Task: Create in the project AgileDeck in Backlog an issue 'Develop a new tool for automated testing of performance and stress testing for voice assistants', assign it to team member softage.2@softage.net and change the status to IN PROGRESS. Create in the project AgileDeck in Backlog an issue 'Upgrade the caching mechanism of a web application to improve response time and reduce server load', assign it to team member softage.3@softage.net and change the status to IN PROGRESS
Action: Mouse moved to (198, 61)
Screenshot: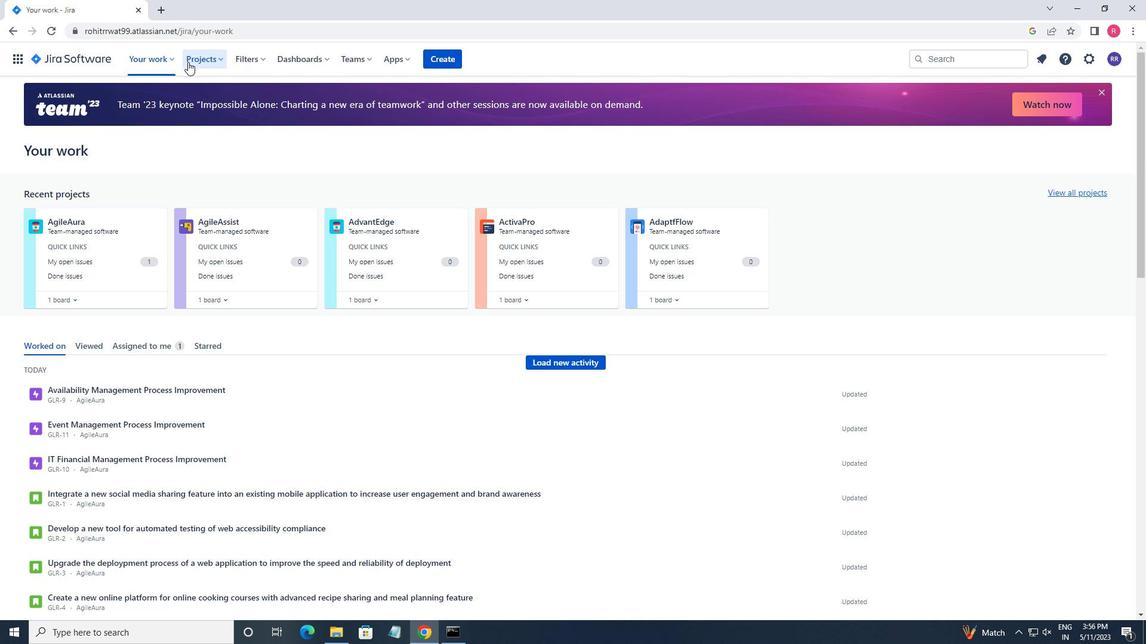 
Action: Mouse pressed left at (198, 61)
Screenshot: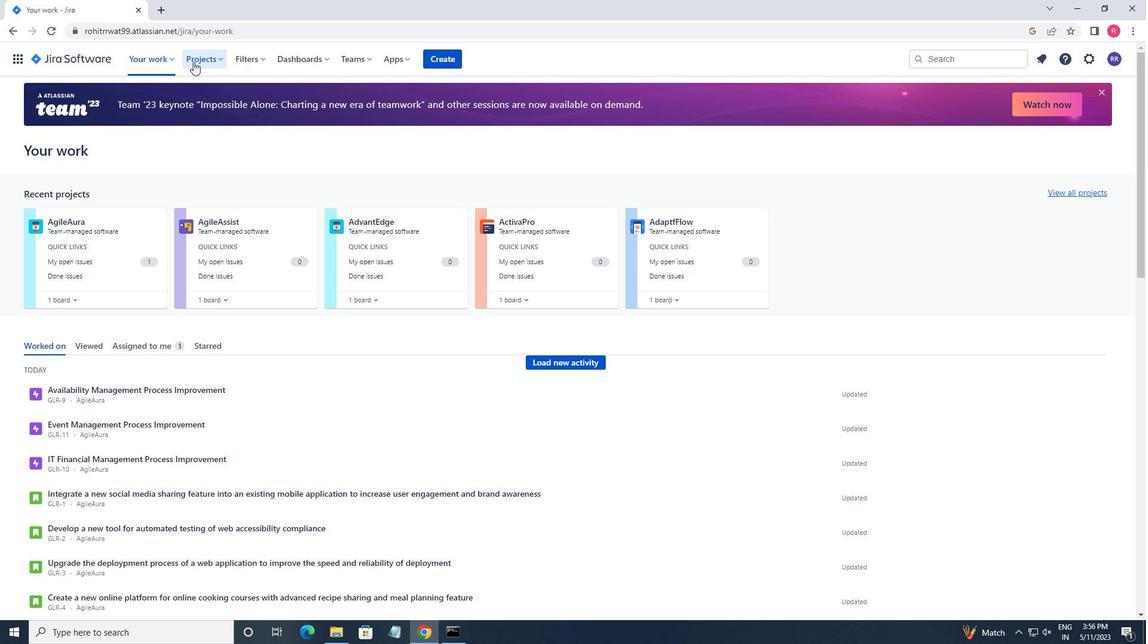 
Action: Mouse moved to (244, 118)
Screenshot: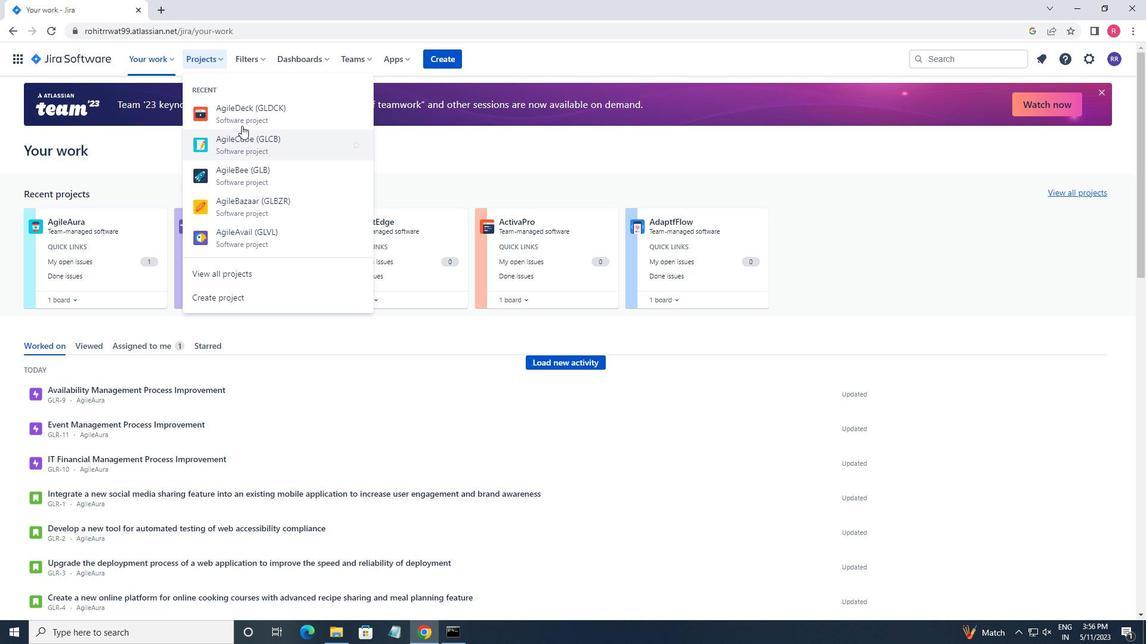 
Action: Mouse pressed left at (244, 118)
Screenshot: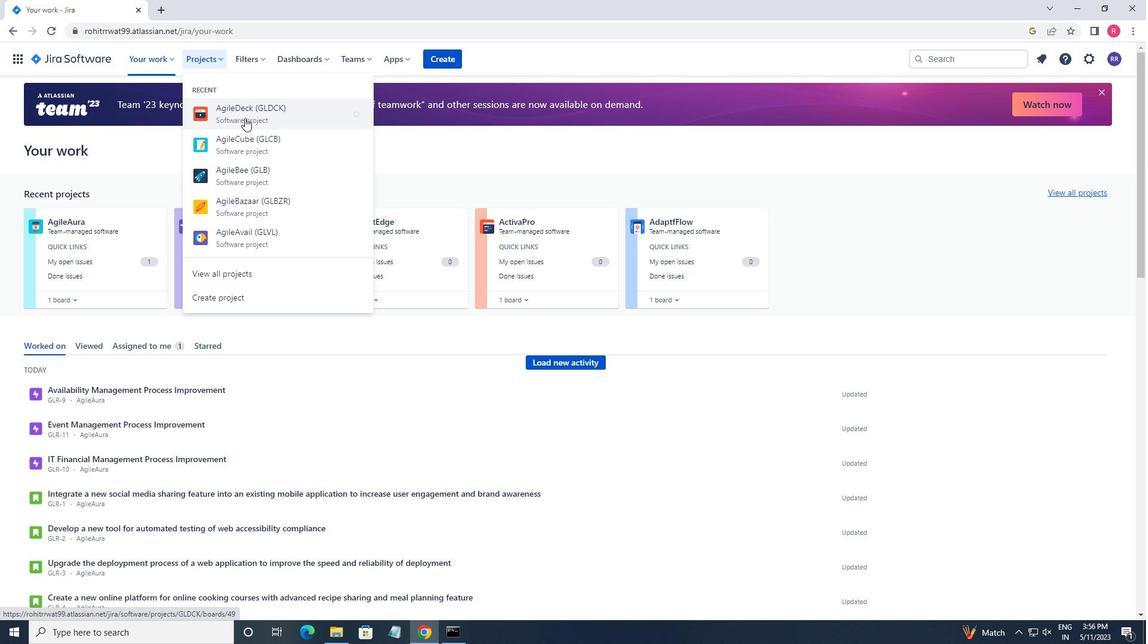 
Action: Mouse moved to (86, 176)
Screenshot: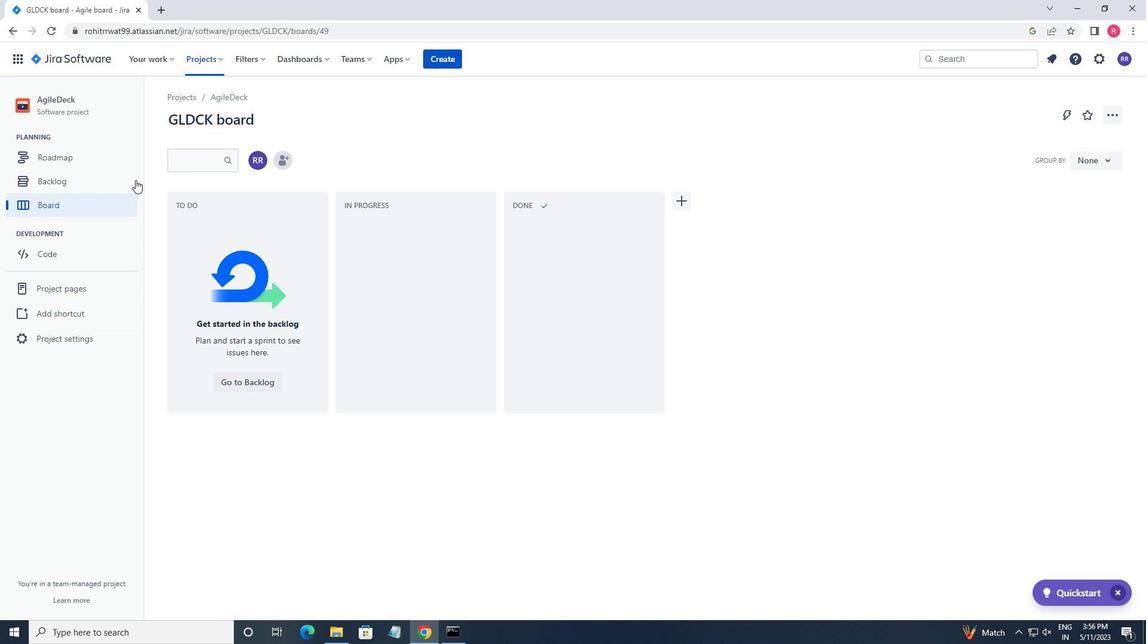 
Action: Mouse pressed left at (86, 176)
Screenshot: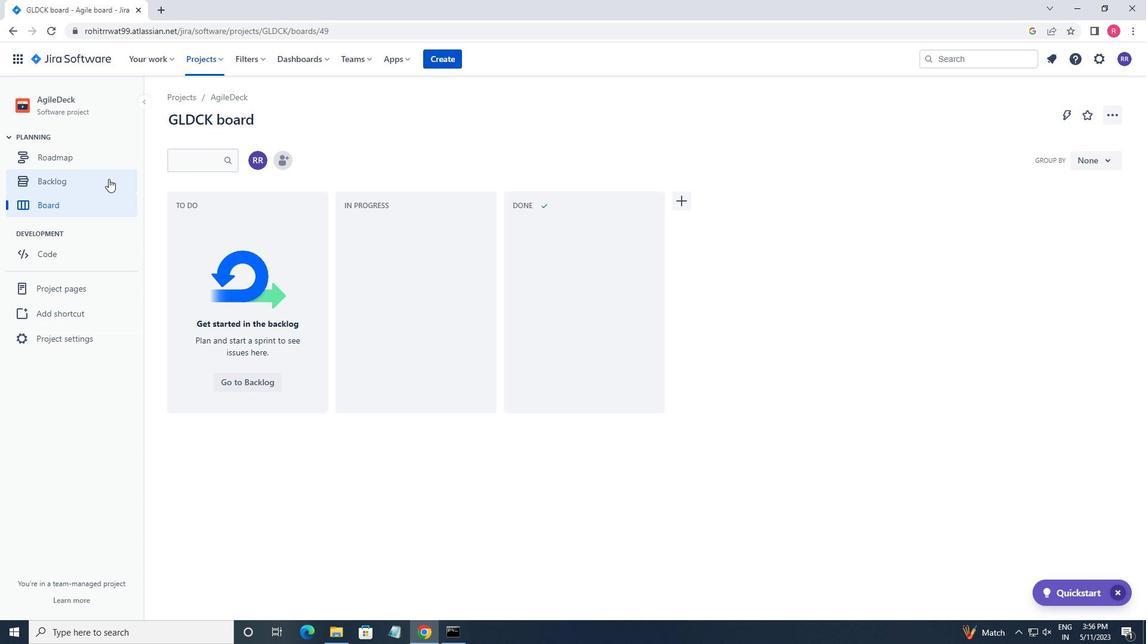 
Action: Mouse moved to (448, 357)
Screenshot: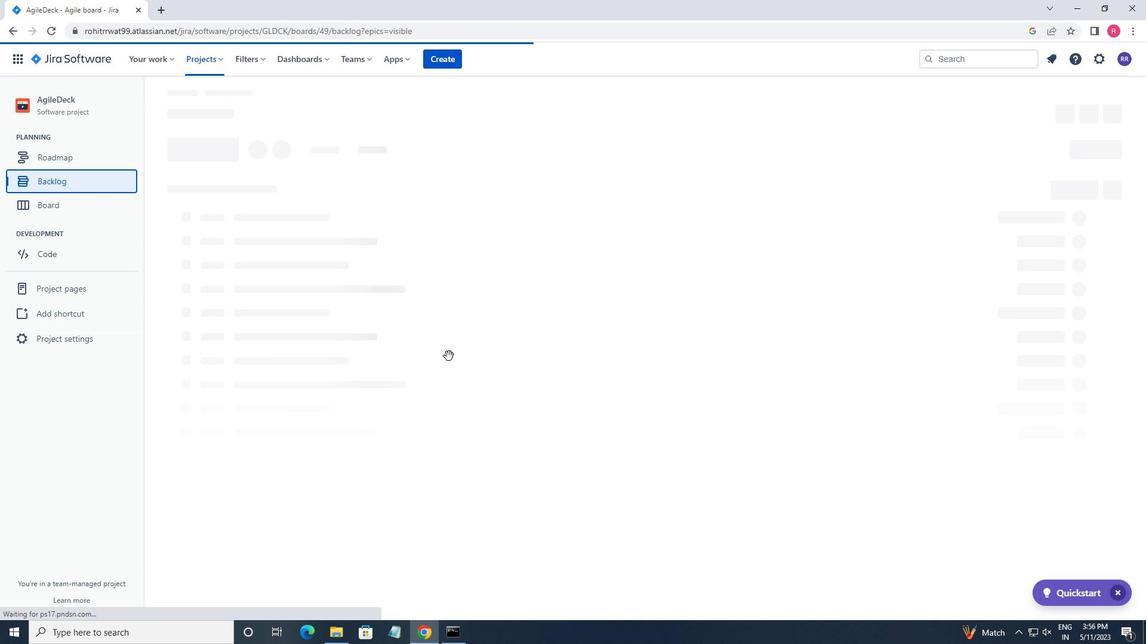 
Action: Mouse scrolled (448, 357) with delta (0, 0)
Screenshot: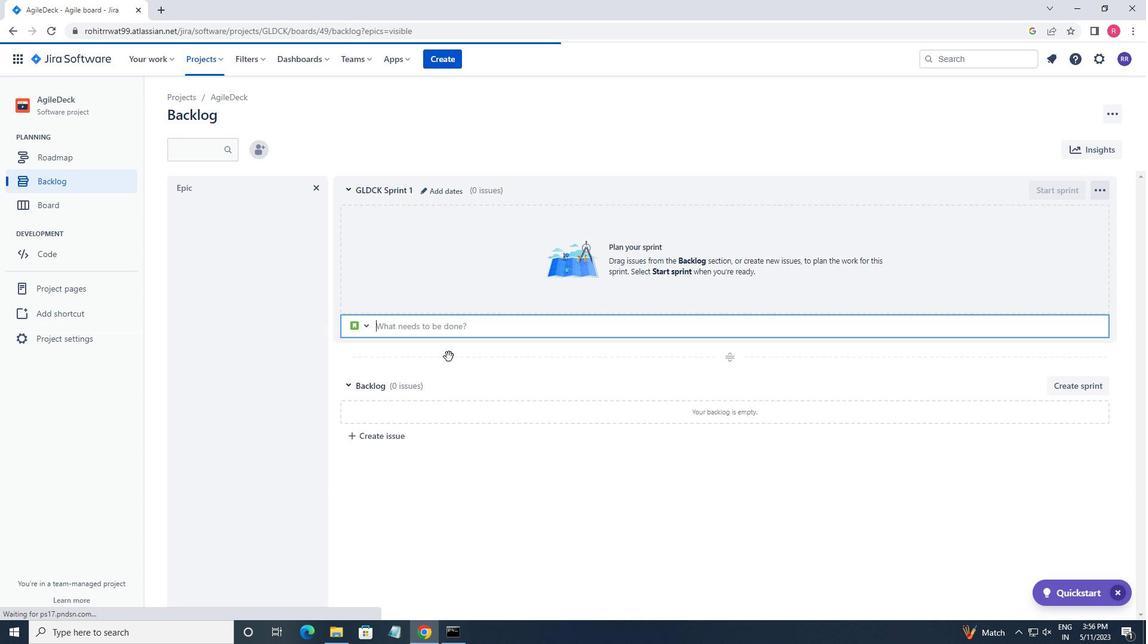 
Action: Mouse scrolled (448, 357) with delta (0, 0)
Screenshot: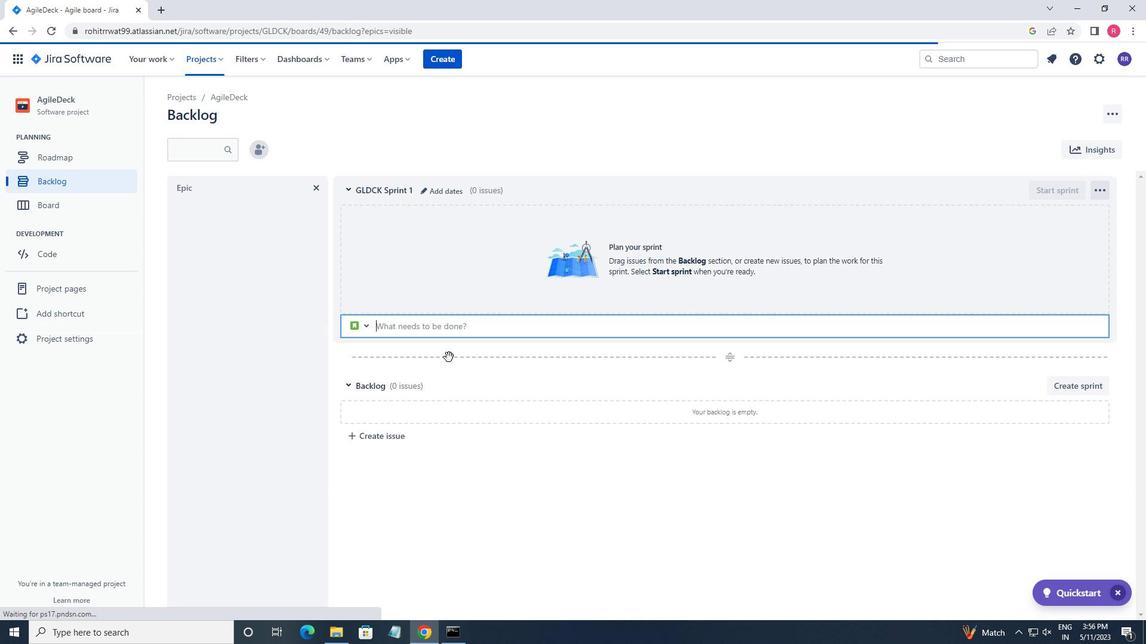 
Action: Mouse scrolled (448, 357) with delta (0, 0)
Screenshot: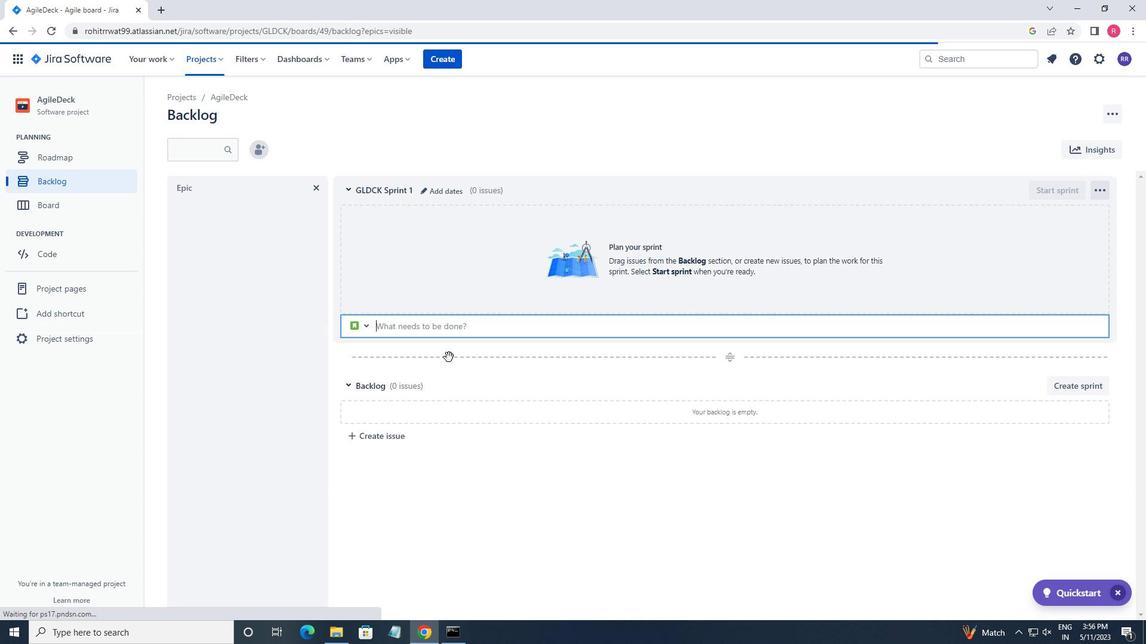 
Action: Mouse scrolled (448, 357) with delta (0, 0)
Screenshot: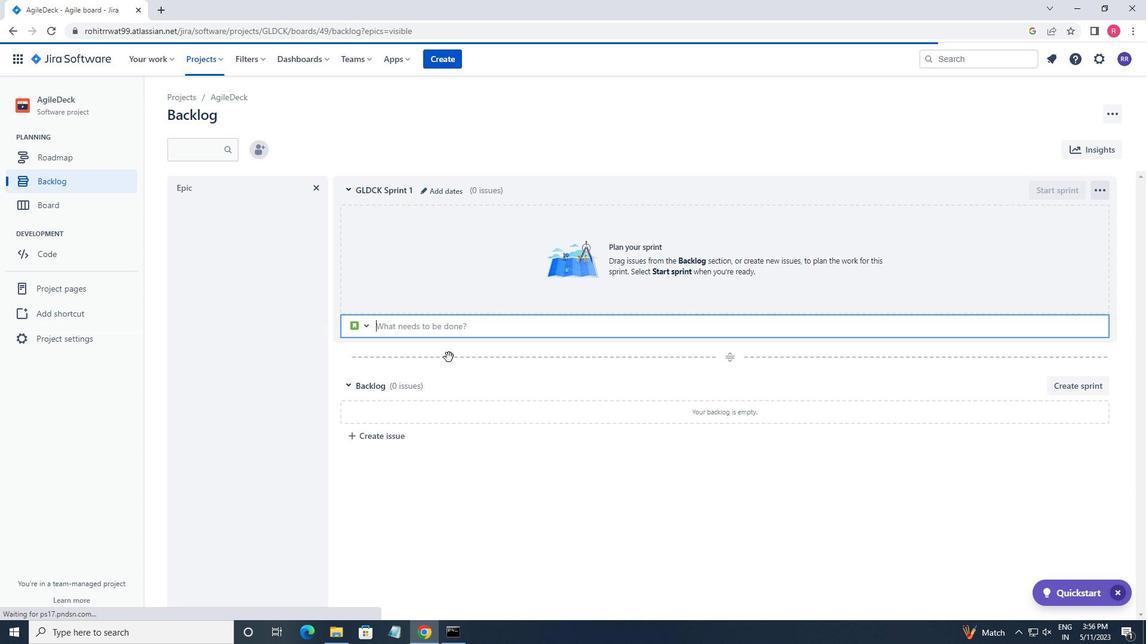 
Action: Mouse scrolled (448, 357) with delta (0, 0)
Screenshot: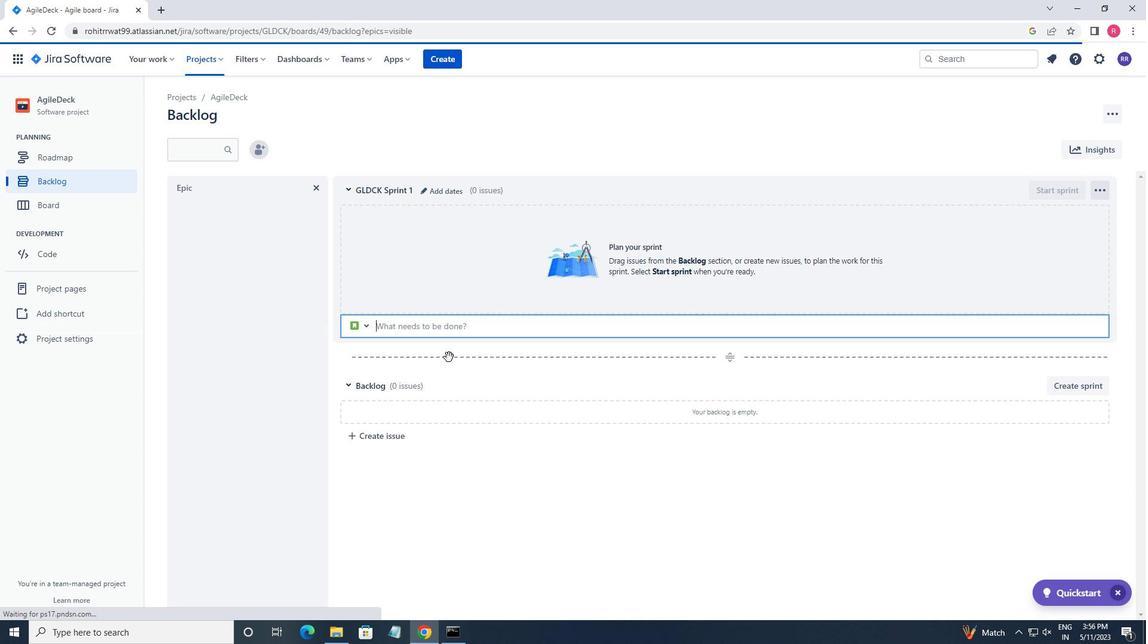 
Action: Mouse scrolled (448, 357) with delta (0, 0)
Screenshot: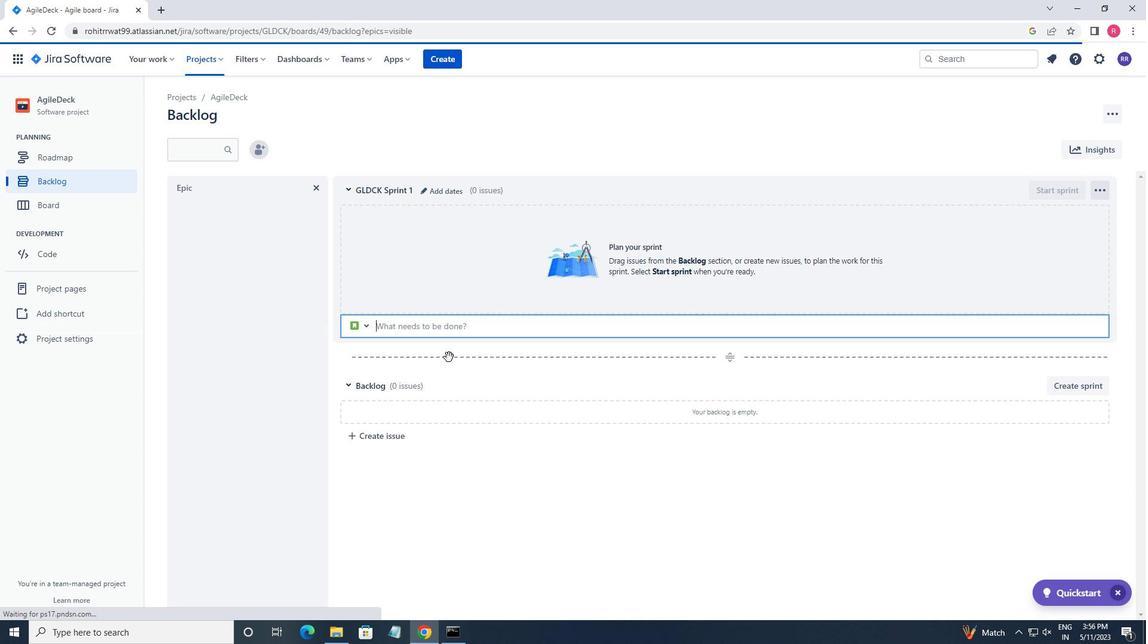 
Action: Mouse moved to (379, 435)
Screenshot: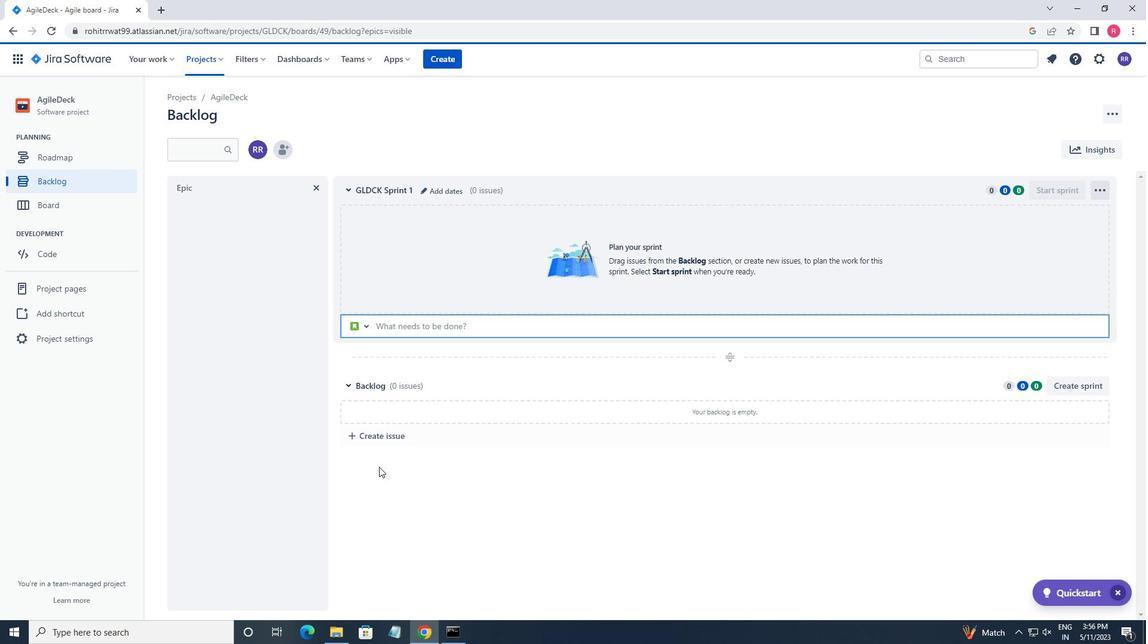 
Action: Mouse pressed left at (379, 435)
Screenshot: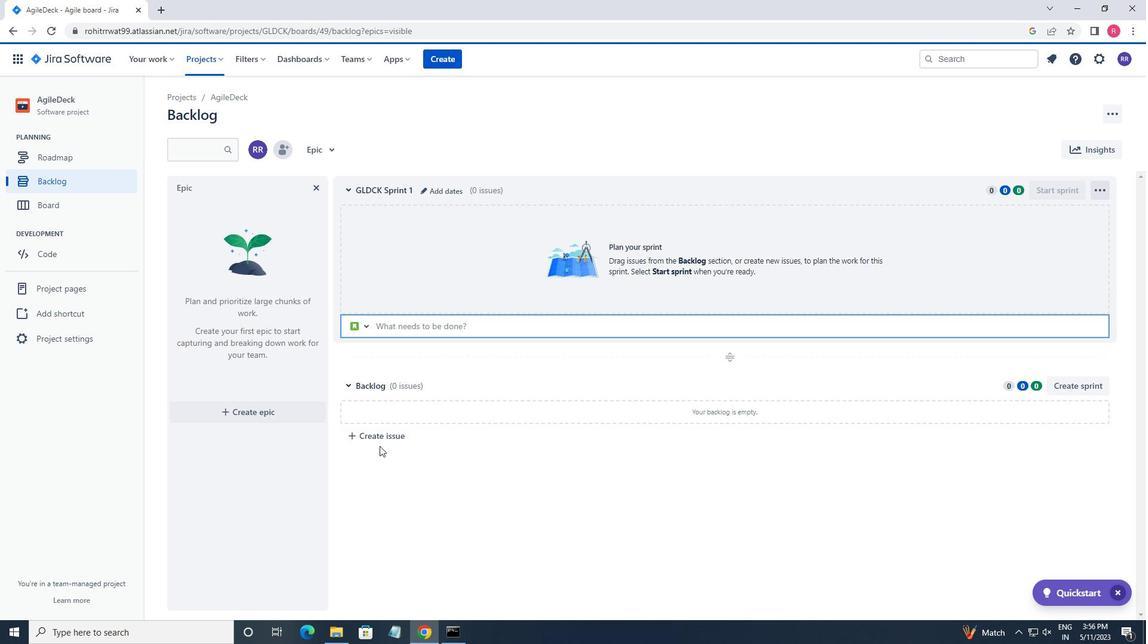 
Action: Key pressed <Key.shift><Key.shift>DEVELOP<Key.space>A<Key.space>NEW<Key.space>TOOL<Key.space>FOR<Key.space>AUTOMATED<Key.space>TESTING<Key.space>P<Key.backspace>OF<Key.space>PERM<Key.backspace>FORMANCE<Key.space>AND<Key.space>STRSS<Key.backspace><Key.backspace><Key.backspace>RESS<Key.space>TESTING<Key.space>FOR<Key.space>VOICE<Key.space>ASSISTANTS<Key.enter>
Screenshot: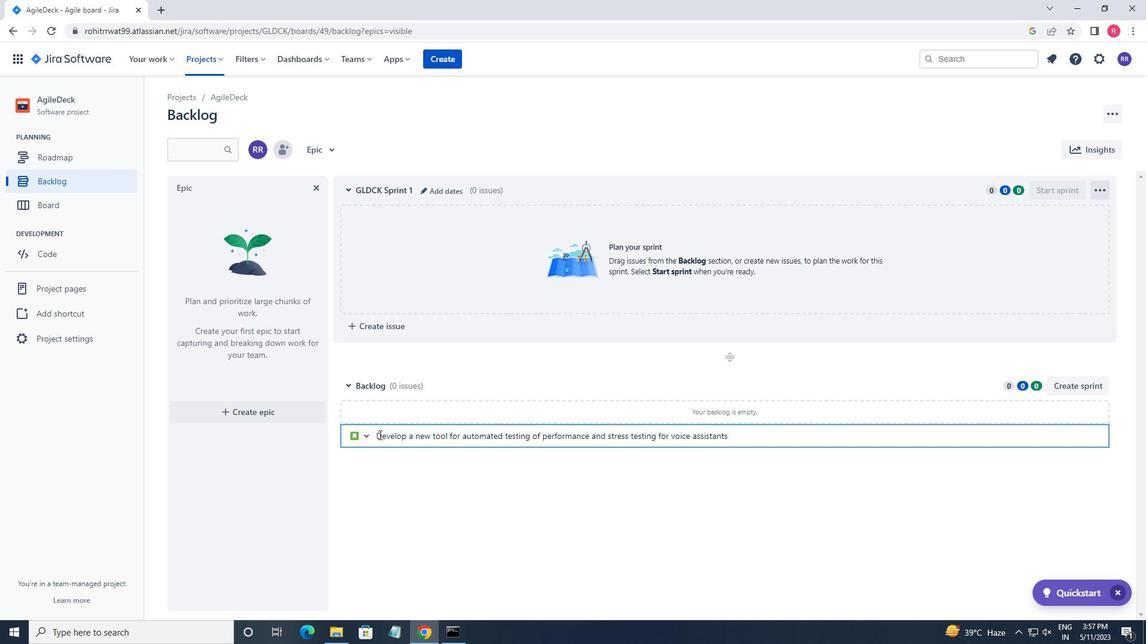 
Action: Mouse moved to (1074, 413)
Screenshot: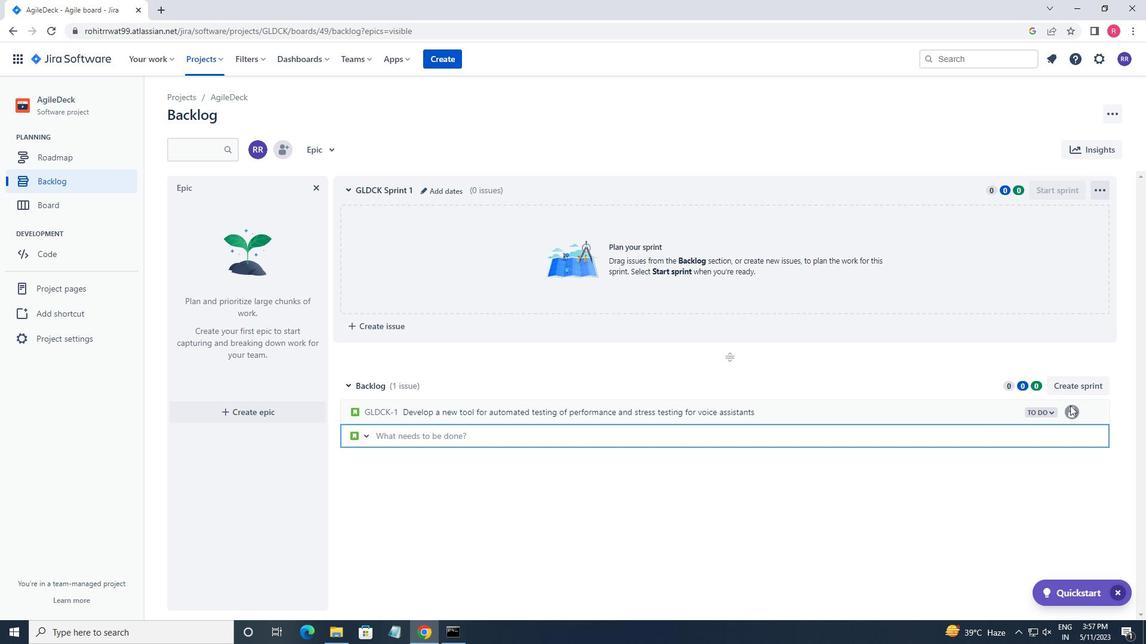 
Action: Mouse pressed left at (1074, 413)
Screenshot: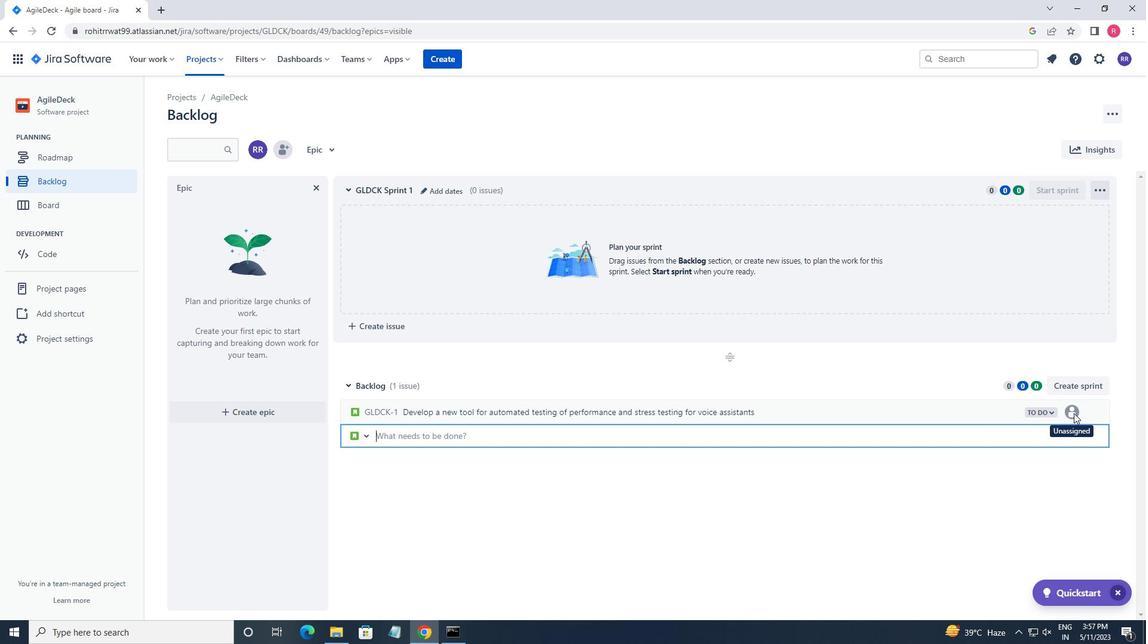 
Action: Mouse pressed left at (1074, 413)
Screenshot: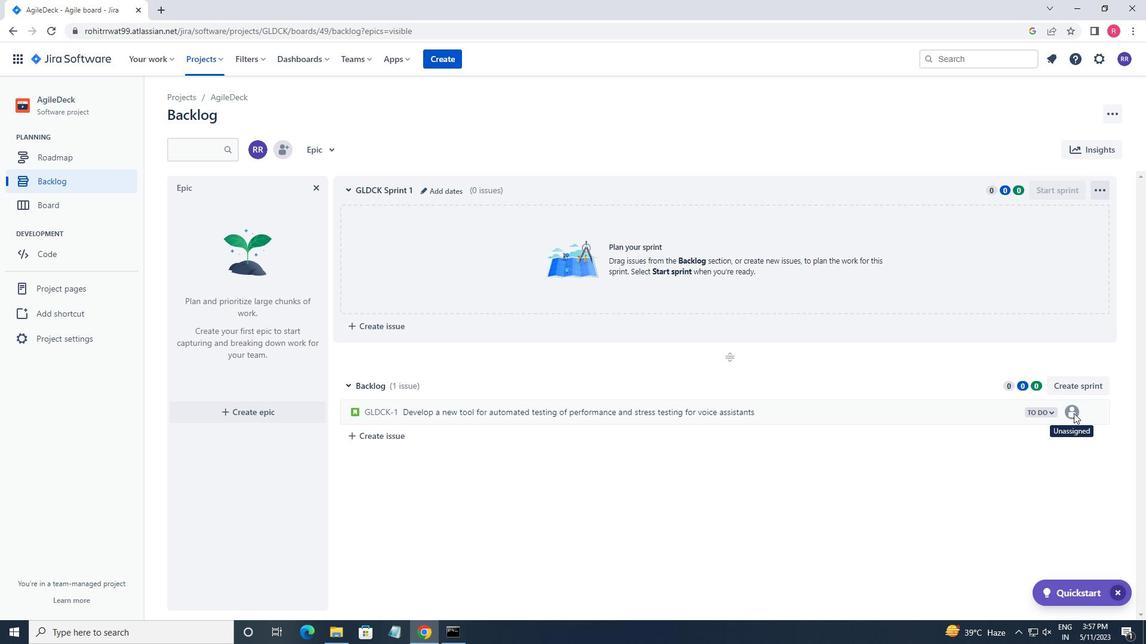
Action: Mouse moved to (1075, 413)
Screenshot: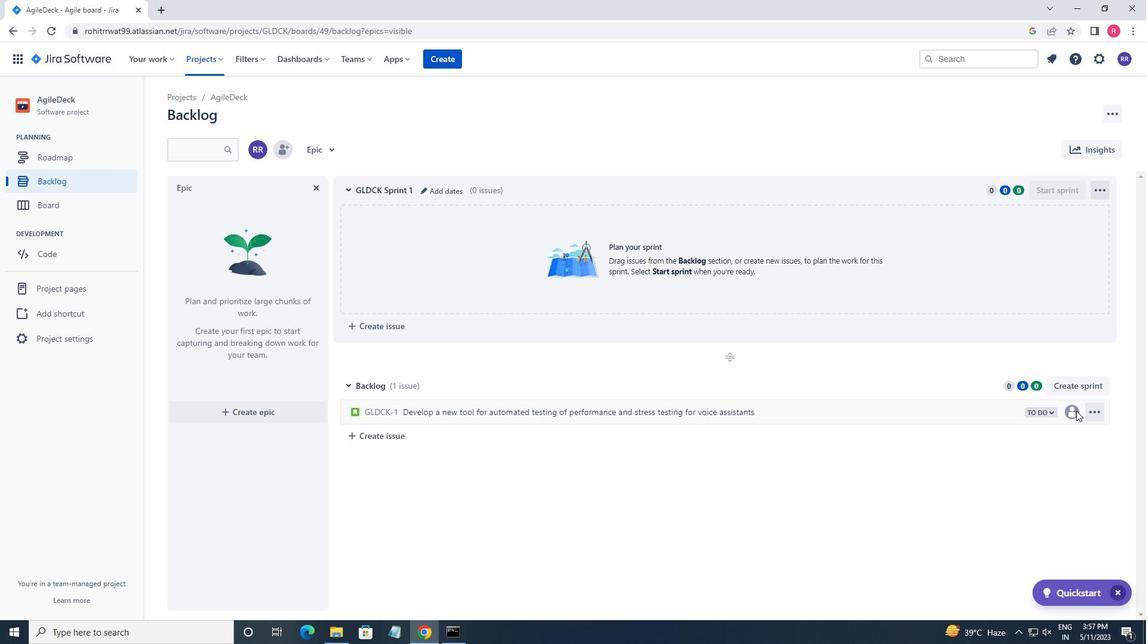 
Action: Mouse pressed left at (1075, 413)
Screenshot: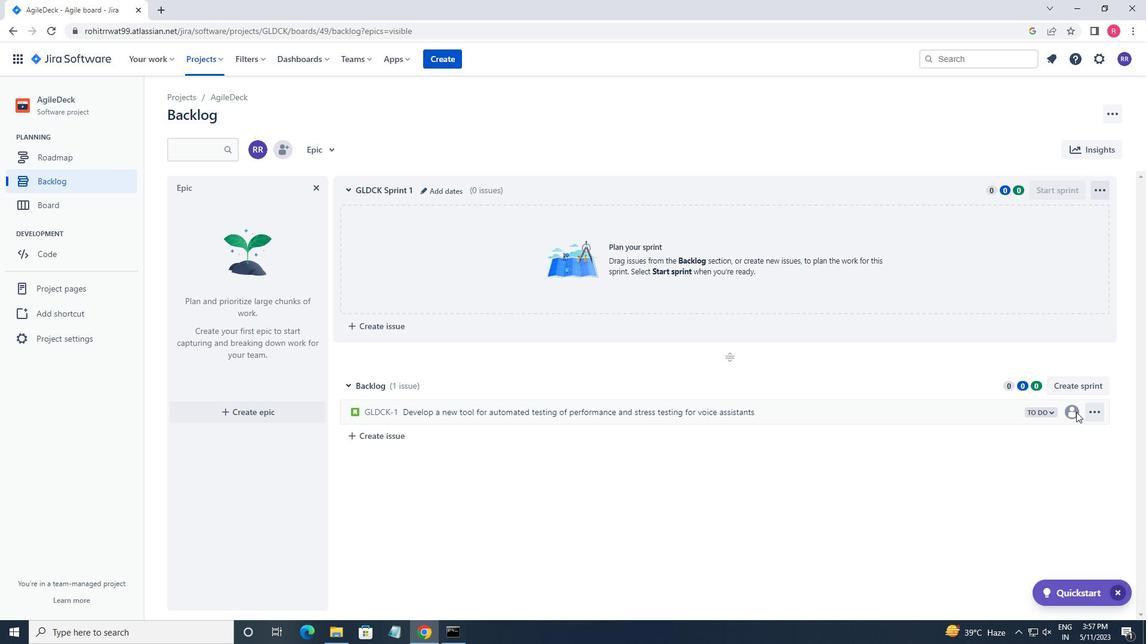 
Action: Mouse pressed left at (1075, 413)
Screenshot: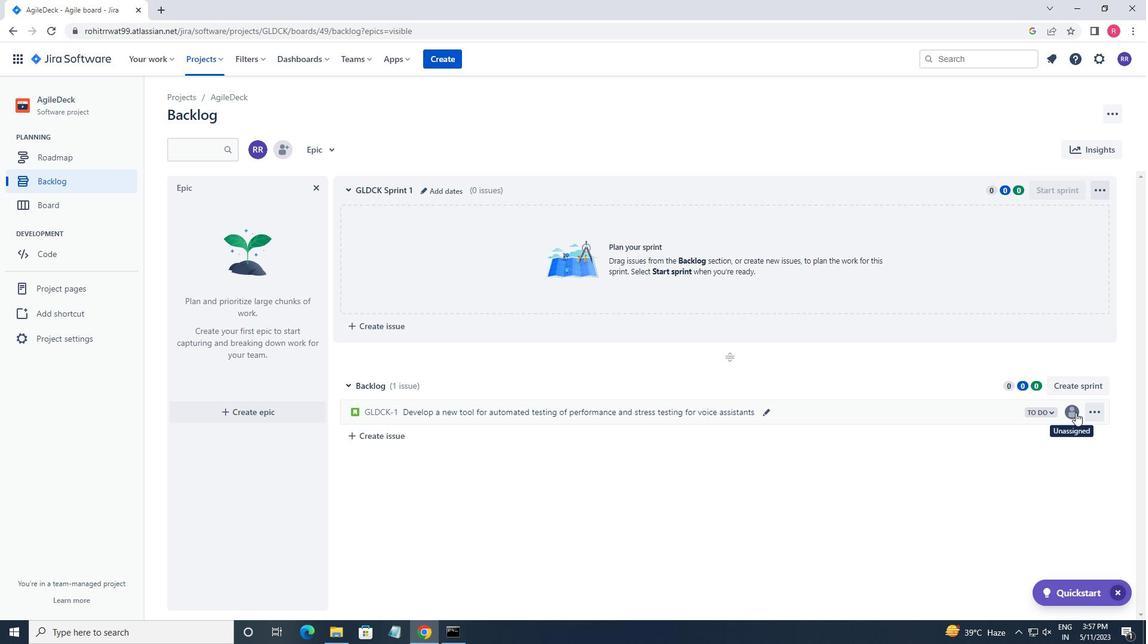 
Action: Mouse moved to (1002, 428)
Screenshot: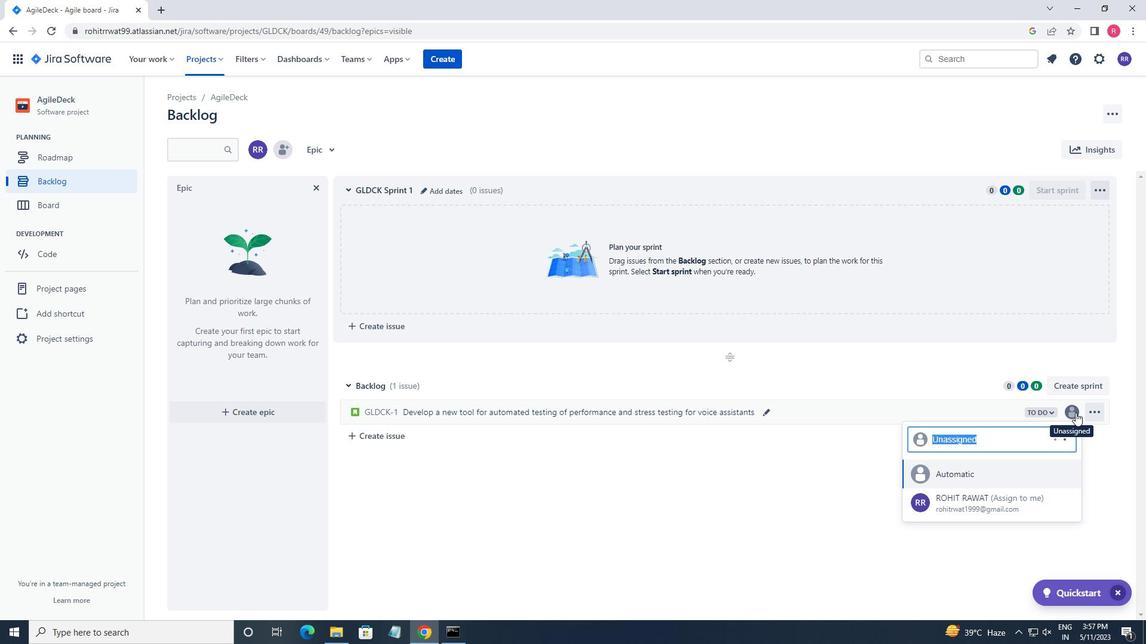 
Action: Key pressed SOFTAGE.2<Key.shift>@SOFTAGE.NET
Screenshot: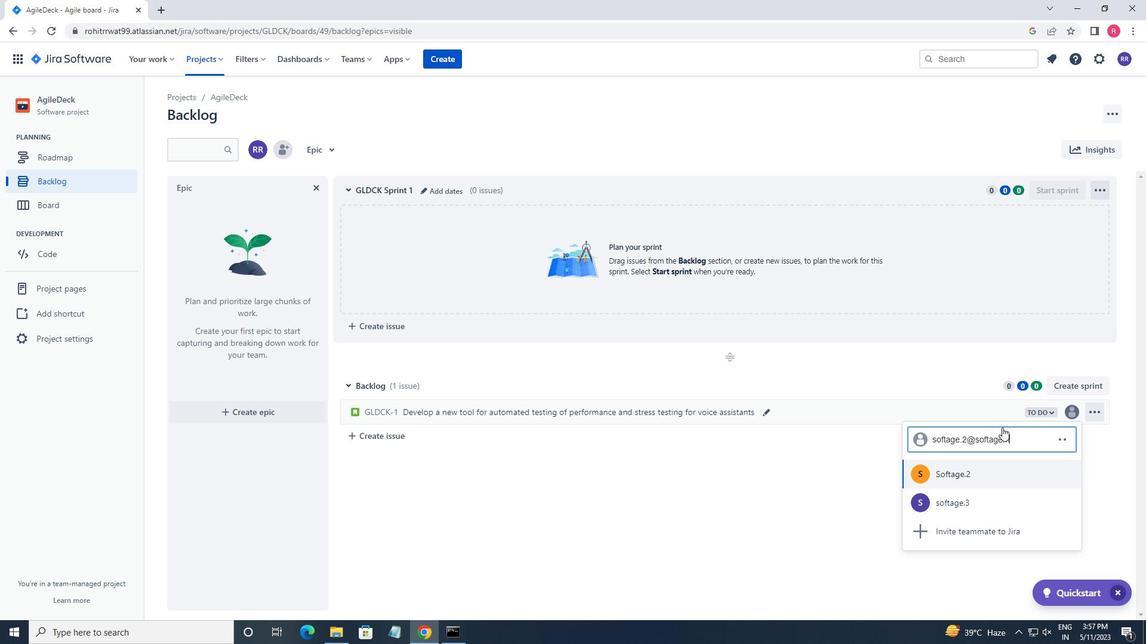 
Action: Mouse moved to (985, 472)
Screenshot: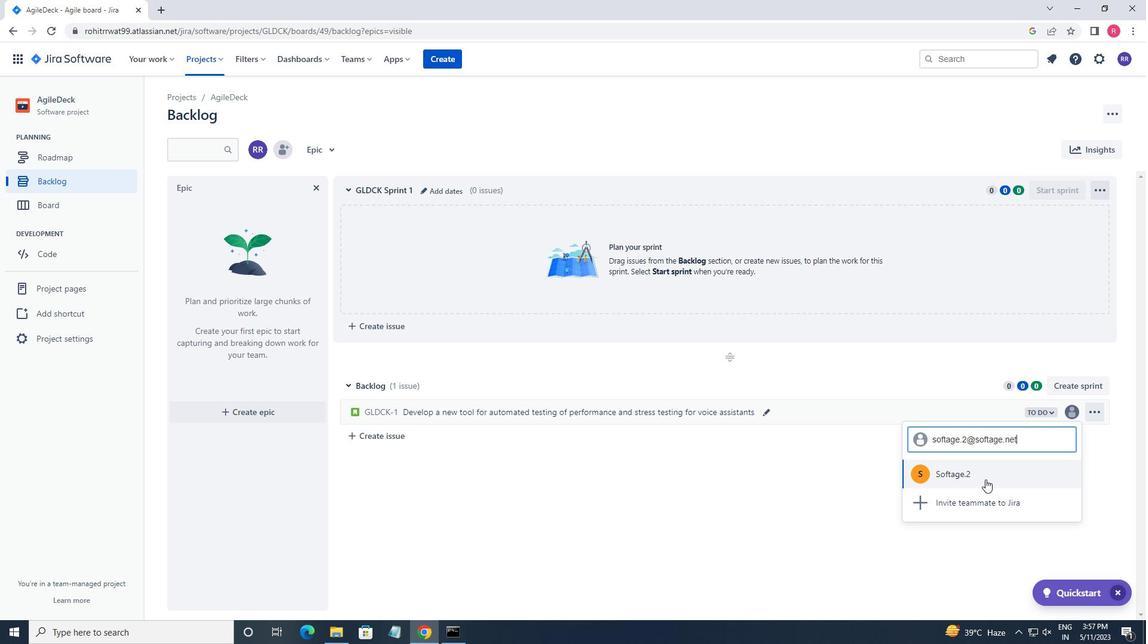 
Action: Mouse pressed left at (985, 472)
Screenshot: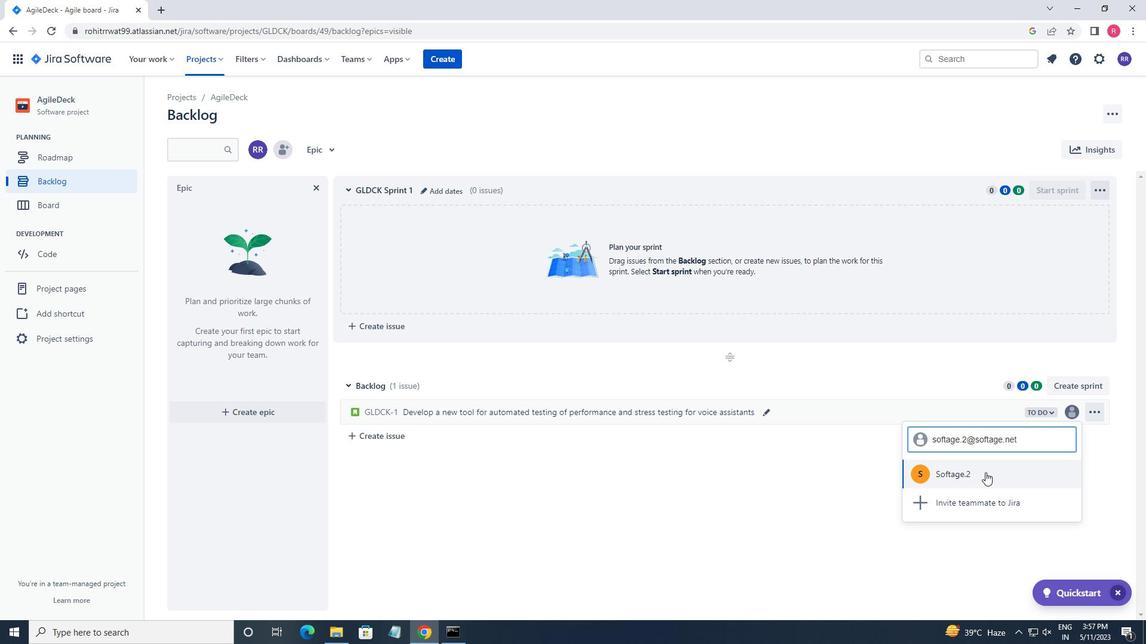 
Action: Mouse moved to (1051, 416)
Screenshot: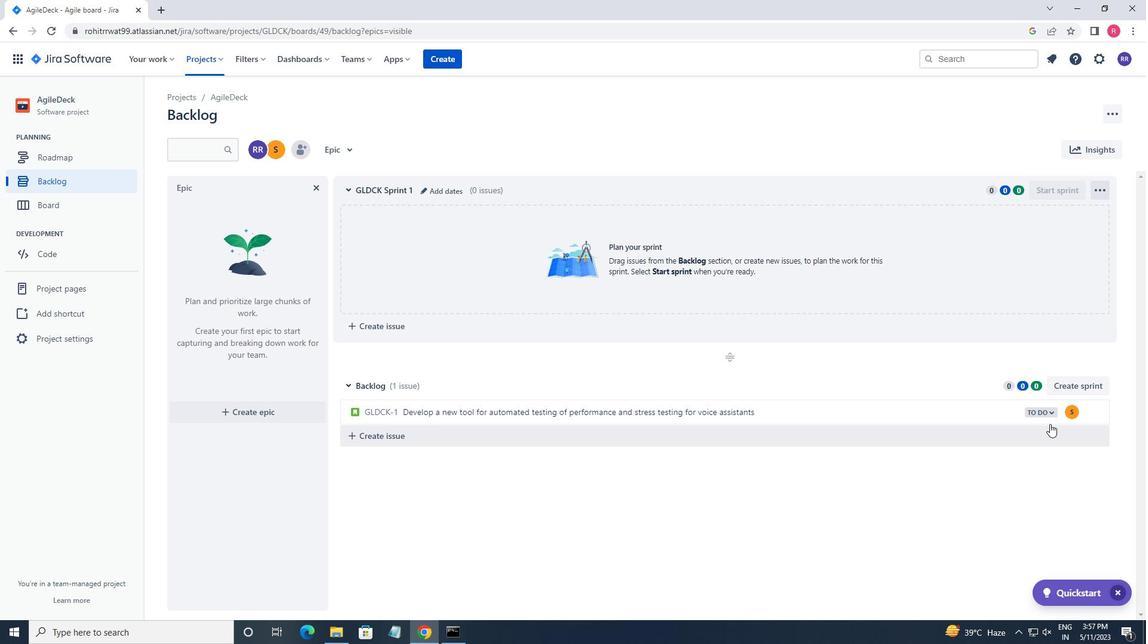 
Action: Mouse pressed left at (1051, 416)
Screenshot: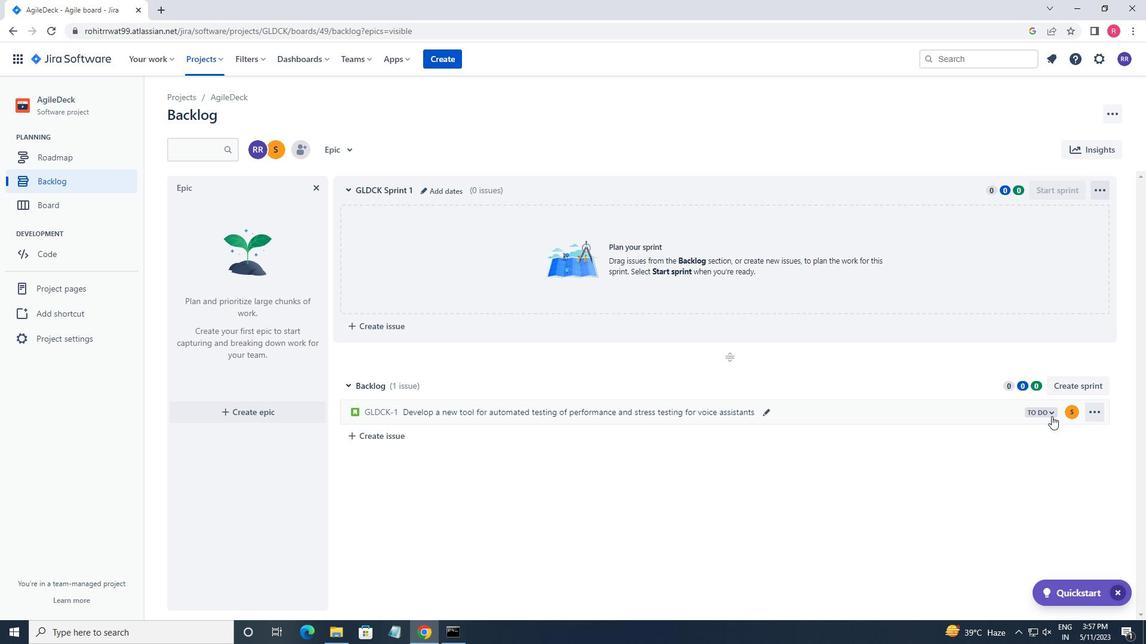 
Action: Mouse moved to (976, 438)
Screenshot: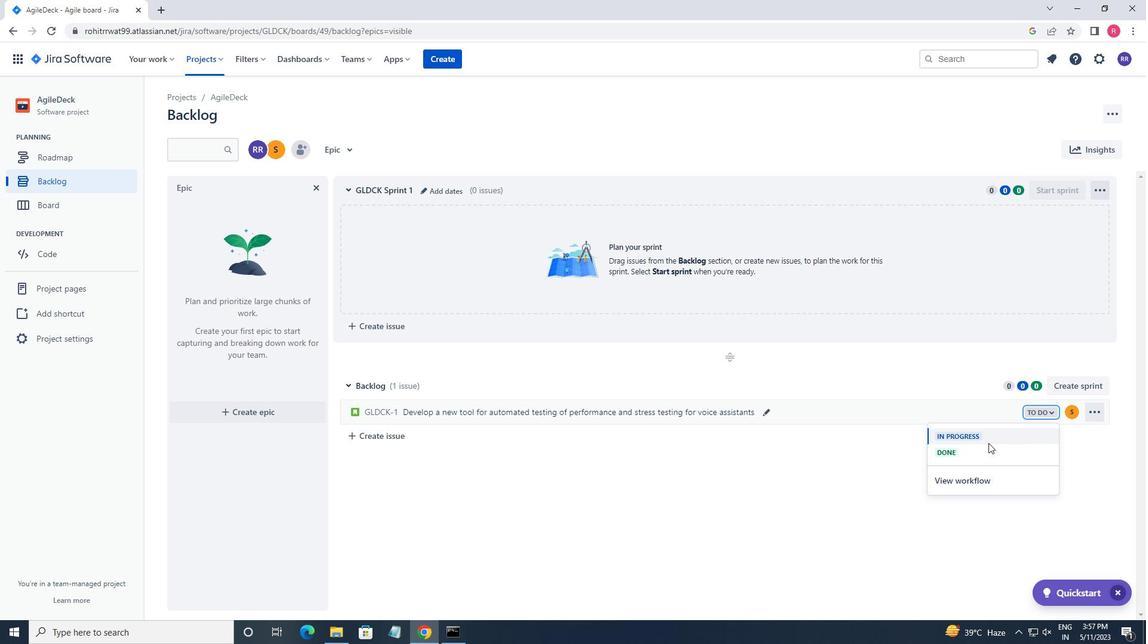 
Action: Mouse pressed left at (976, 438)
Screenshot: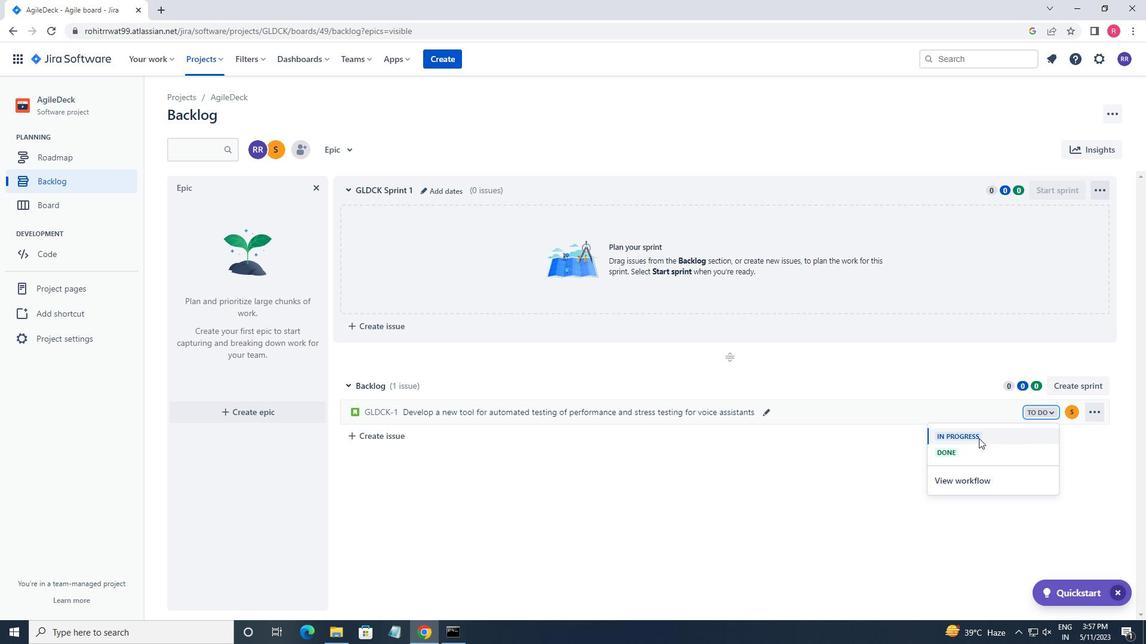 
Action: Mouse moved to (370, 440)
Screenshot: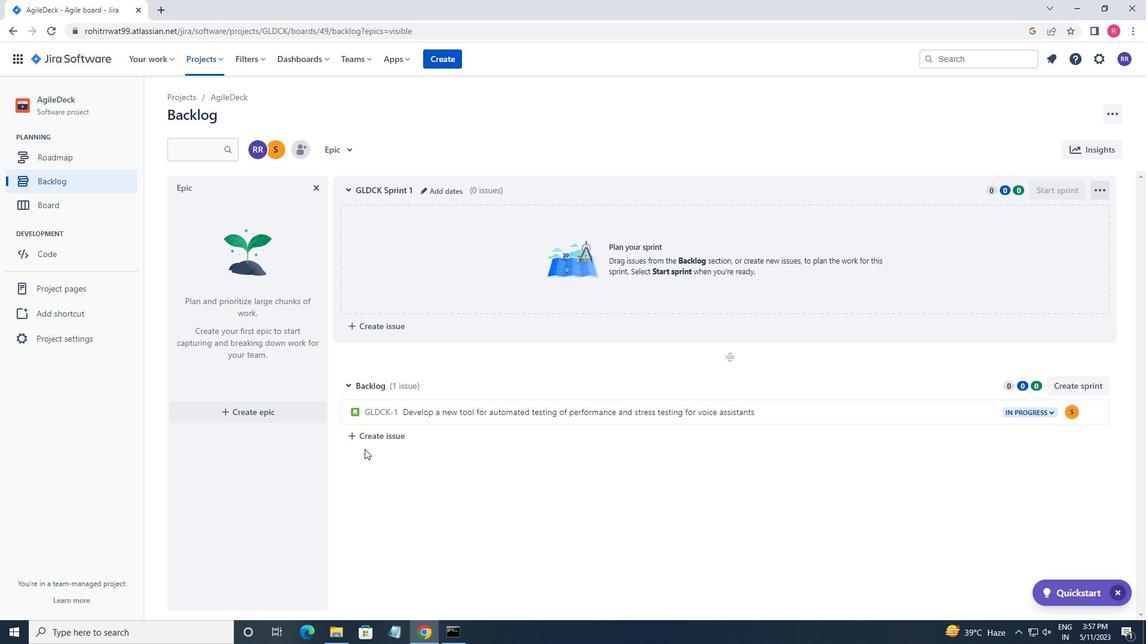 
Action: Mouse pressed left at (370, 440)
Screenshot: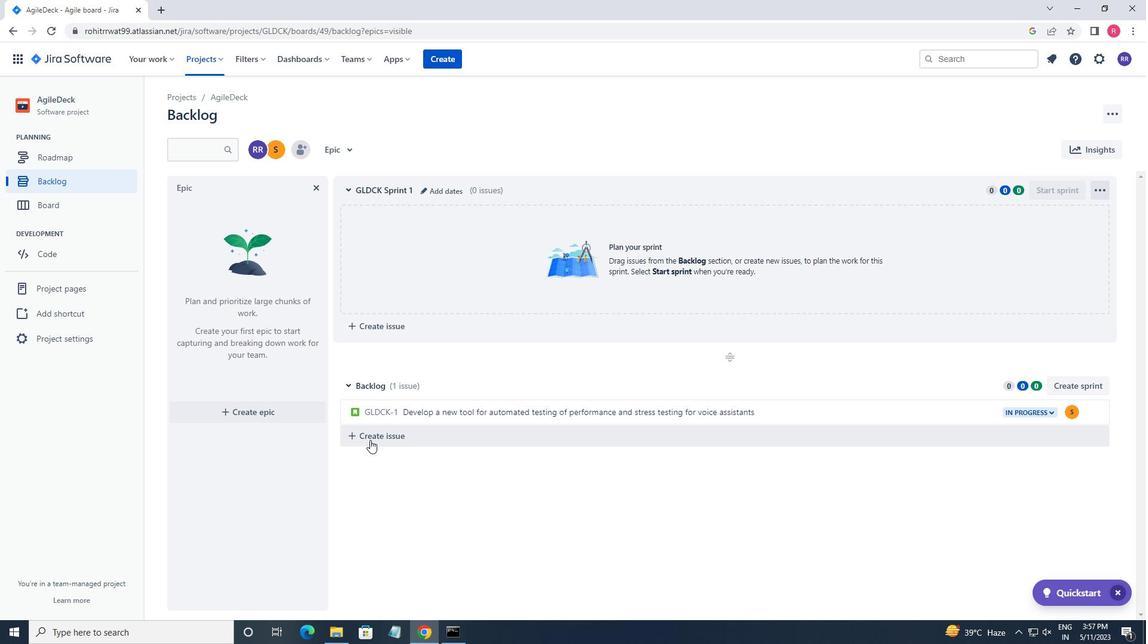 
Action: Key pressed <Key.shift_r>UPGRADE<Key.space>THE<Key.space>CACHING<Key.space>MENCHANU<Key.backspace>ISAM<Key.space><Key.backspace><Key.backspace><Key.backspace><Key.backspace><Key.backspace><Key.backspace><Key.backspace><Key.backspace><Key.backspace>HANISAM<Key.space><Key.left><Key.left><Key.left><Key.left><Key.left><Key.left><Key.left><Key.left><Key.left><Key.left><Key.left><Key.right><Key.right><Key.right><Key.right><Key.left><Key.backspace>C<Key.right><Key.right><Key.right><Key.right><Key.right><Key.right><Key.right><Key.right><Key.right><Key.right><Key.right><Key.right><Key.space><Key.backspace><Key.backspace><Key.backspace><Key.backspace>M<Key.space>OD<Key.backspace>F<Key.space>A<Key.space>WEB<Key.space>APPLICATION<Key.space>TO<Key.space>IMPROVE<Key.space>RESPONCE<Key.space><Key.backspace><Key.backspace><Key.backspace><Key.backspace>NSE<Key.space>TIME<Key.space>AND<Key.space>REDUCE<Key.space>SERVER<Key.space>LOAD
Screenshot: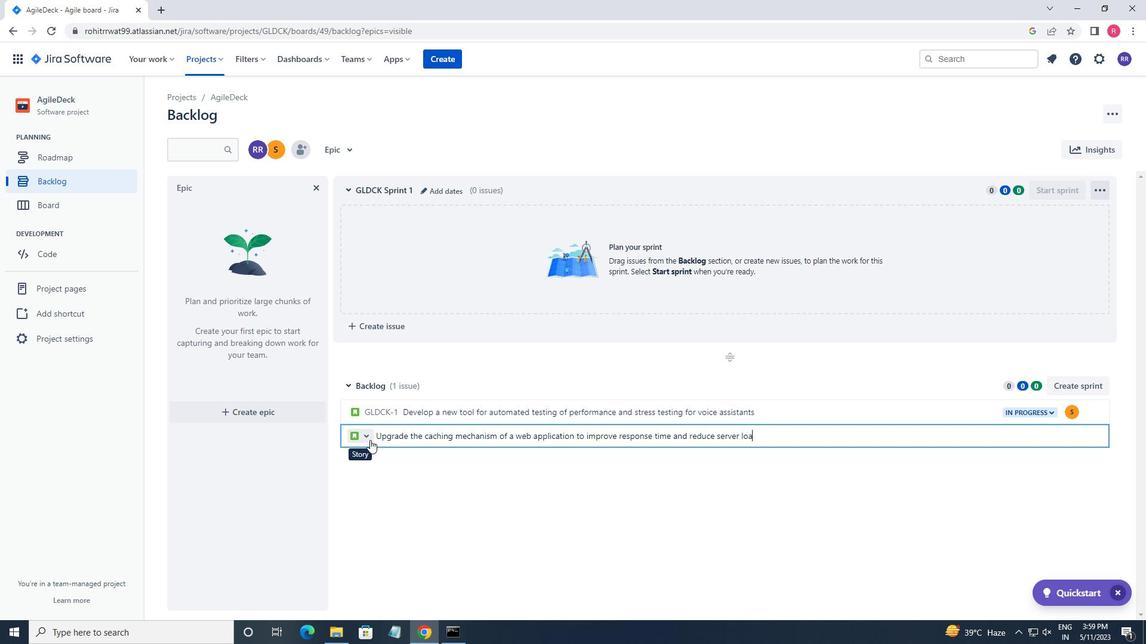 
Action: Mouse moved to (635, 364)
Screenshot: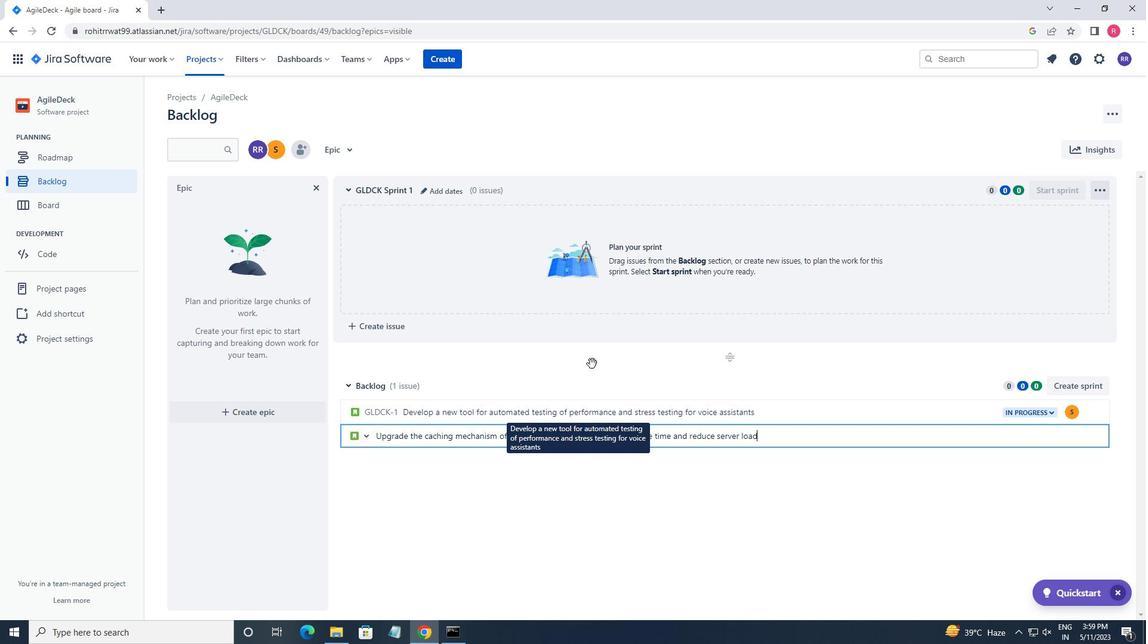 
Action: Key pressed <Key.enter>
Screenshot: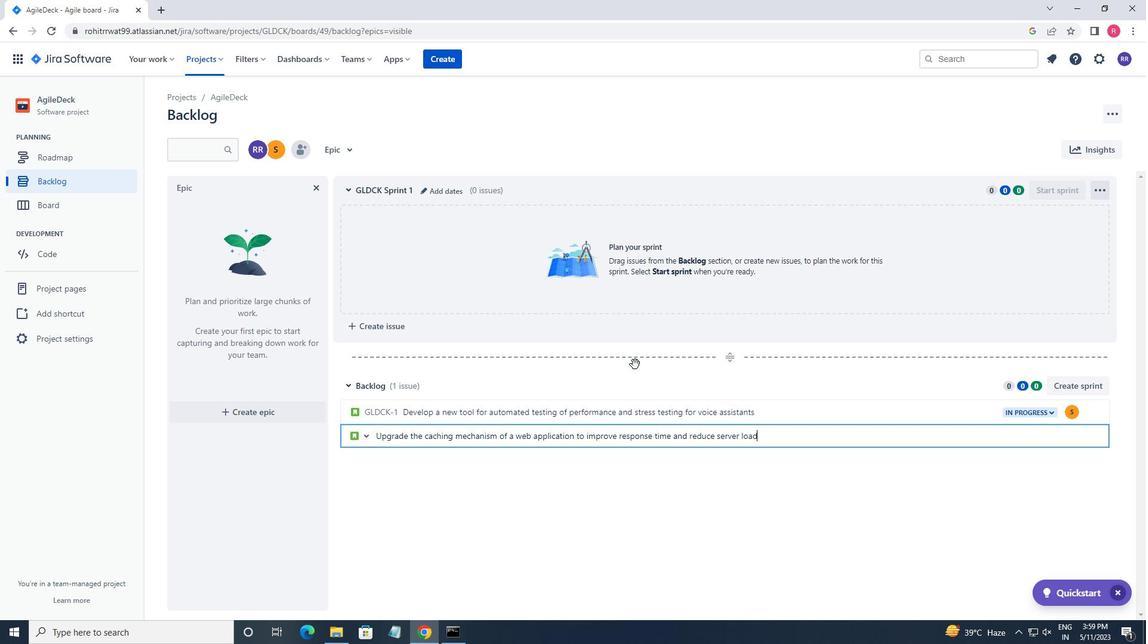 
Action: Mouse moved to (1072, 439)
Screenshot: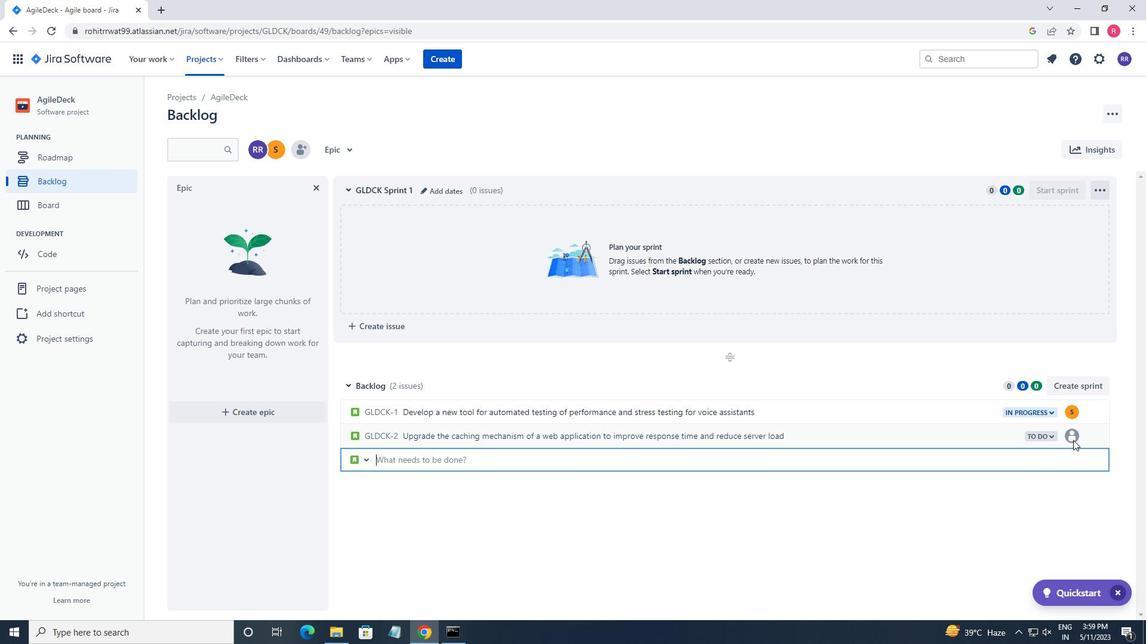 
Action: Mouse pressed left at (1072, 439)
Screenshot: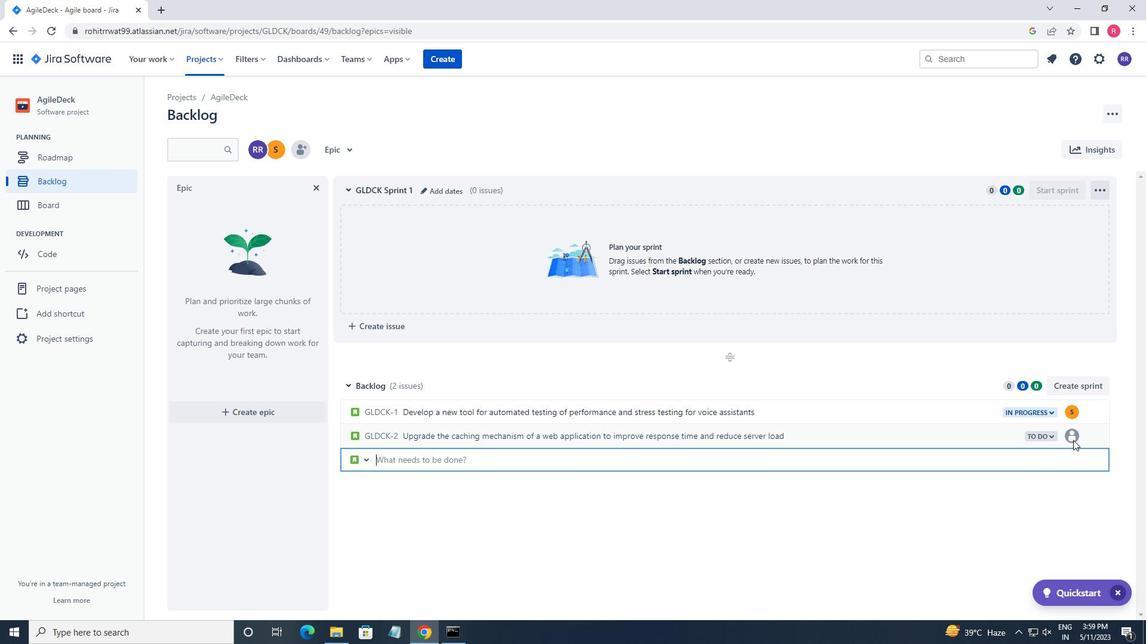 
Action: Mouse moved to (1073, 440)
Screenshot: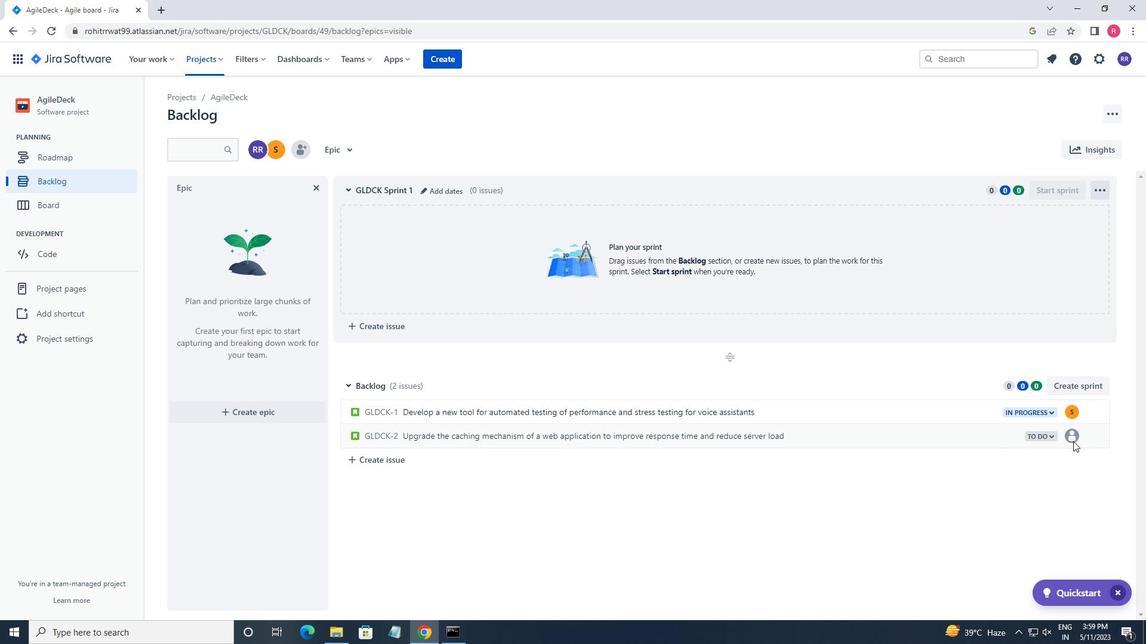 
Action: Mouse pressed left at (1073, 440)
Screenshot: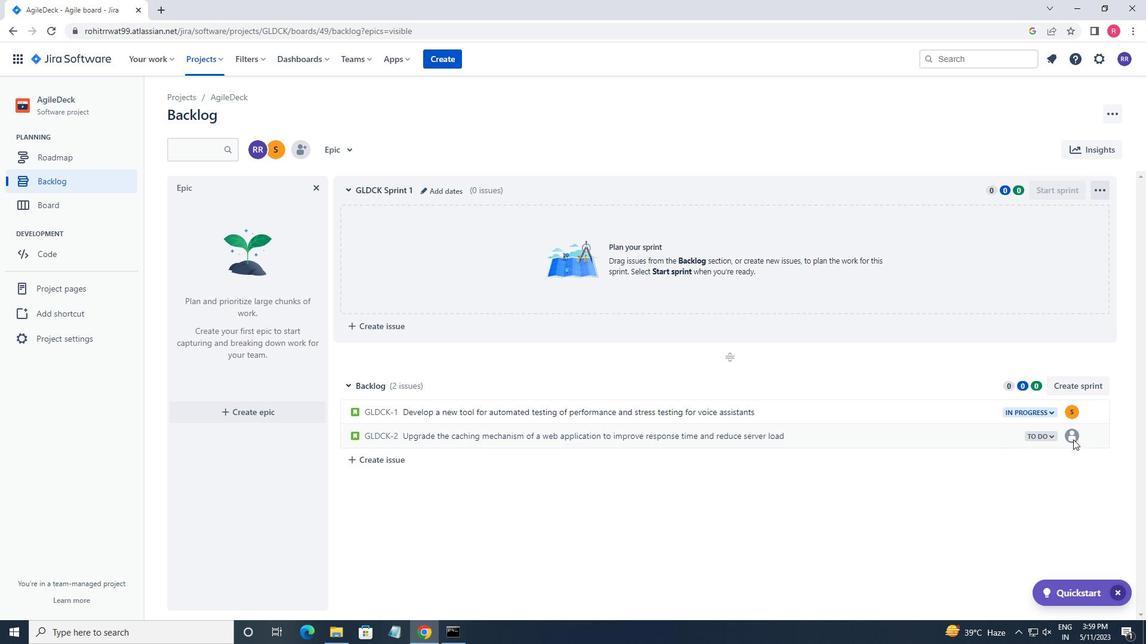 
Action: Mouse moved to (1071, 434)
Screenshot: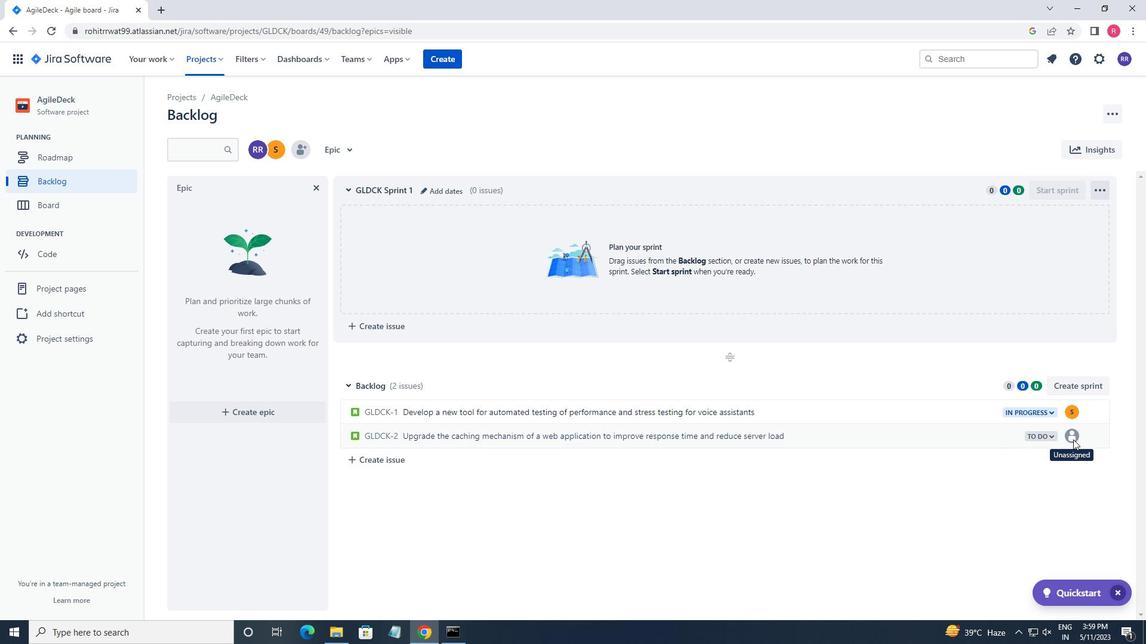 
Action: Mouse pressed left at (1071, 434)
Screenshot: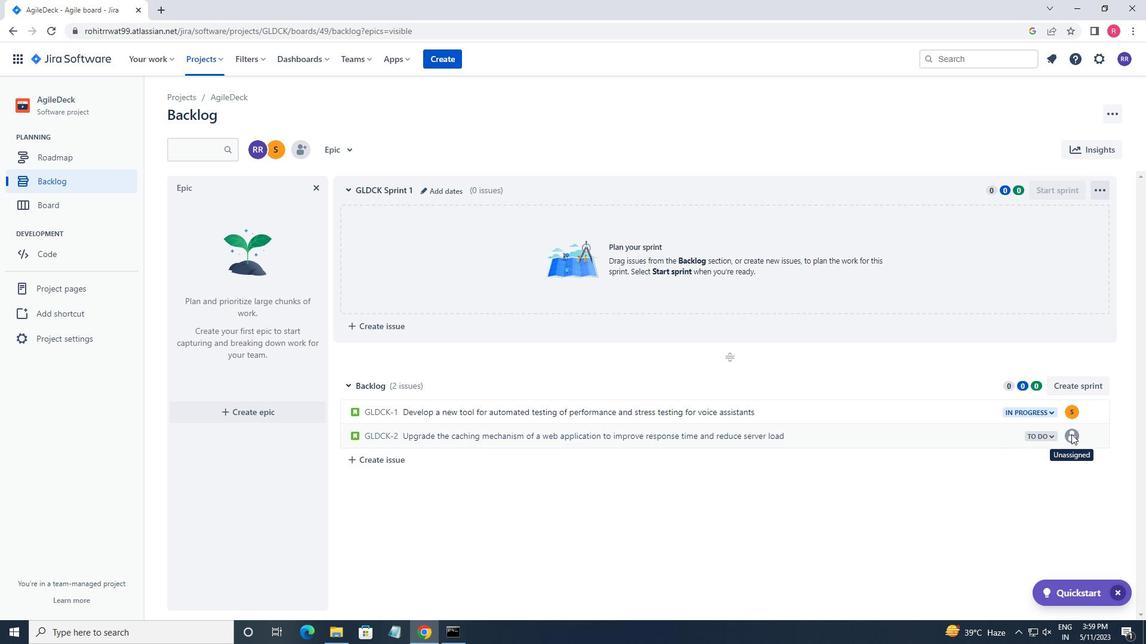 
Action: Mouse moved to (1068, 437)
Screenshot: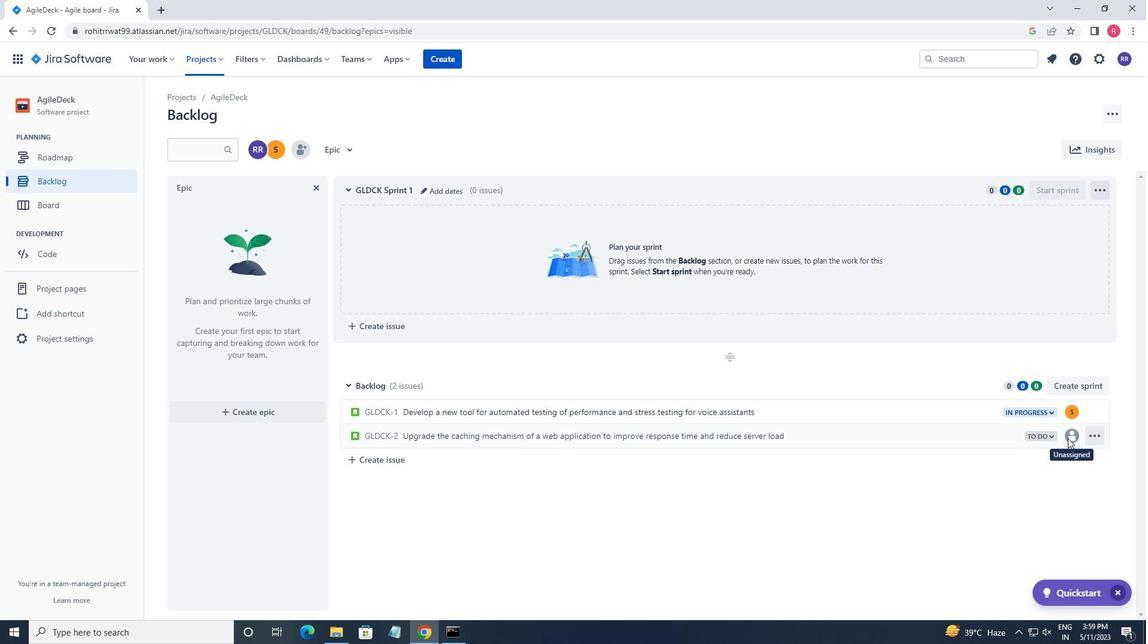 
Action: Mouse pressed left at (1068, 437)
Screenshot: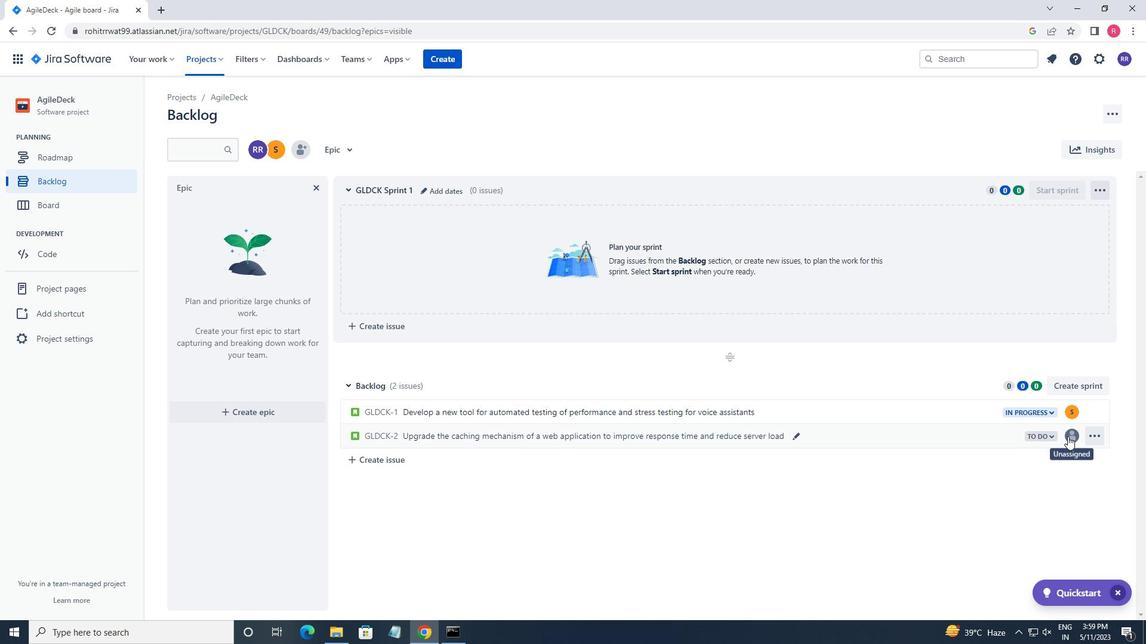 
Action: Mouse moved to (1068, 436)
Screenshot: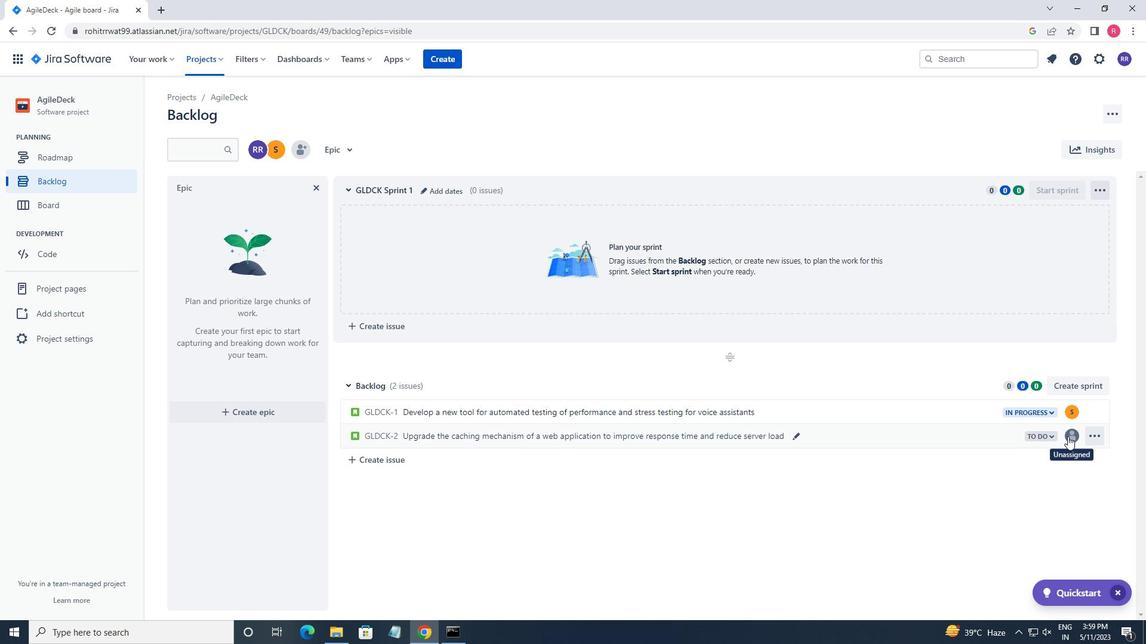 
Action: Key pressed SOFTAGE.3<Key.shift><Key.shift><Key.shift><Key.shift><Key.shift><Key.shift><Key.shift>@SOFTAGE.NET
Screenshot: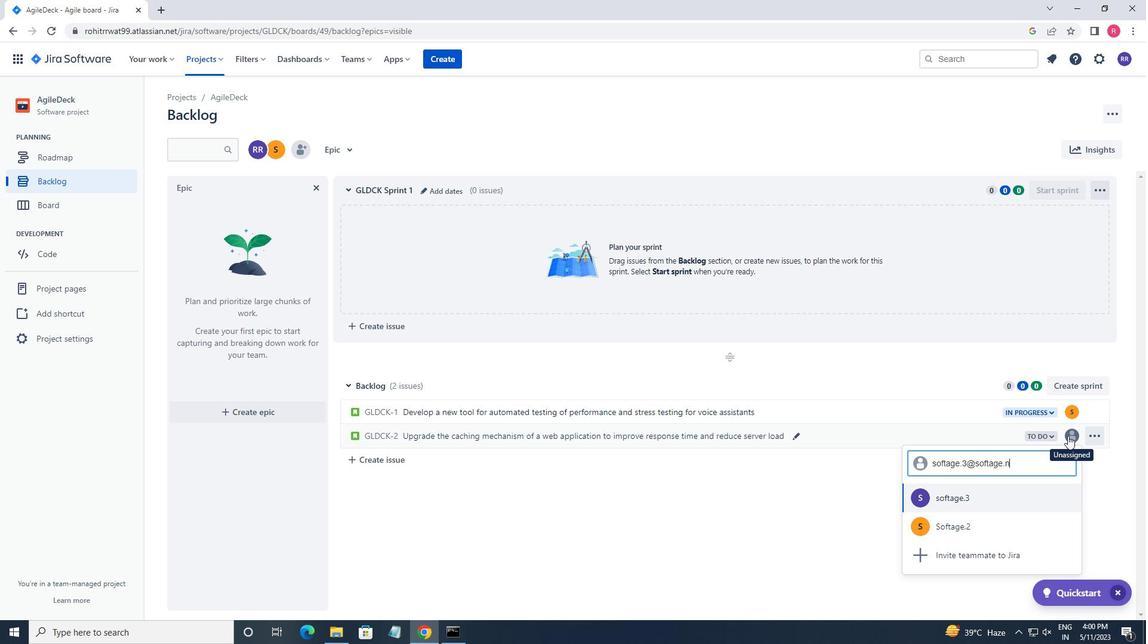 
Action: Mouse moved to (979, 500)
Screenshot: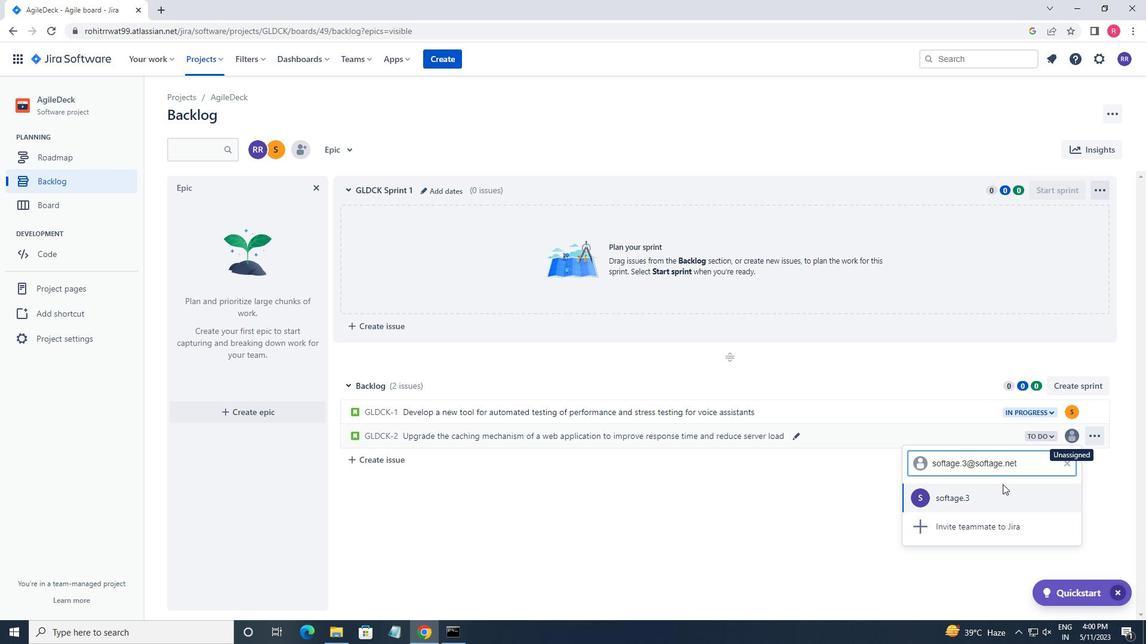 
Action: Mouse pressed left at (979, 500)
Screenshot: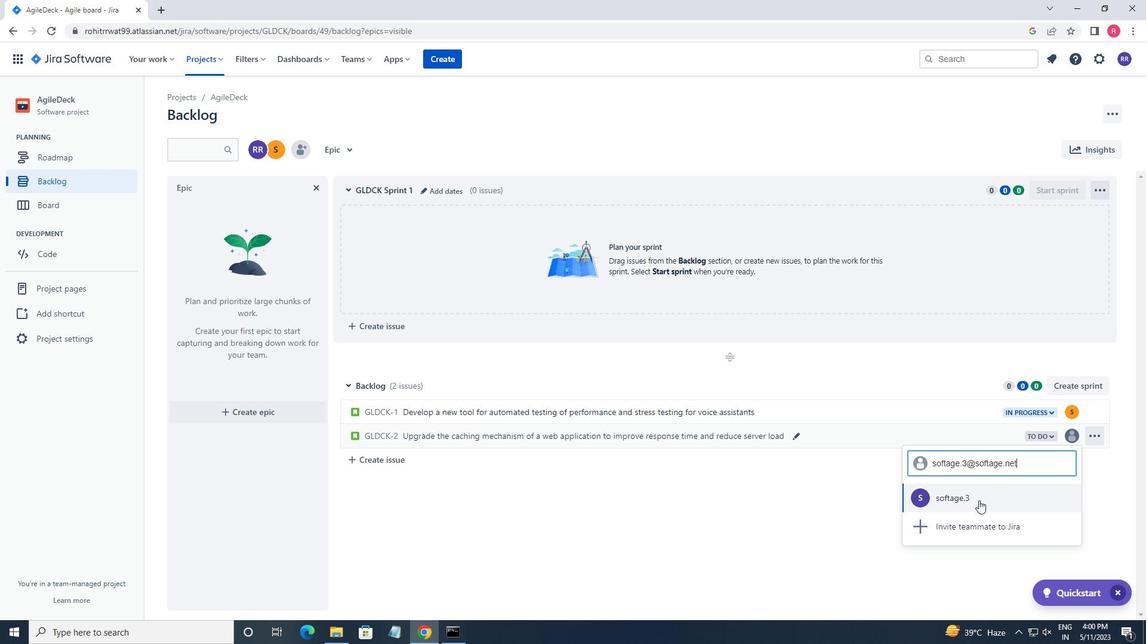 
Action: Mouse moved to (1041, 432)
Screenshot: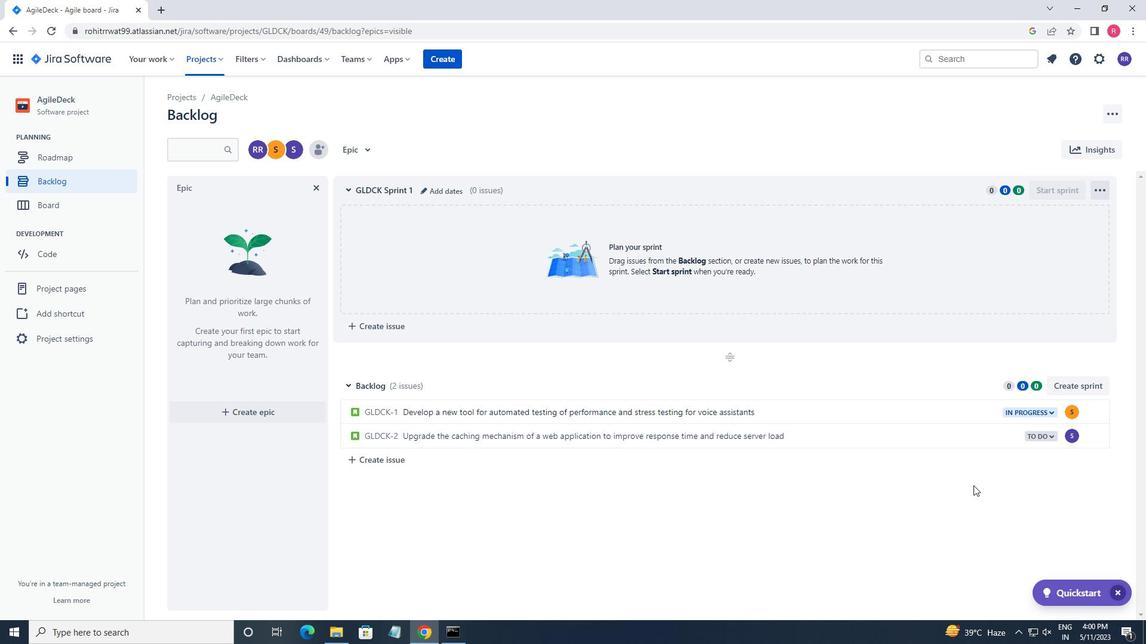 
Action: Mouse pressed left at (1041, 432)
Screenshot: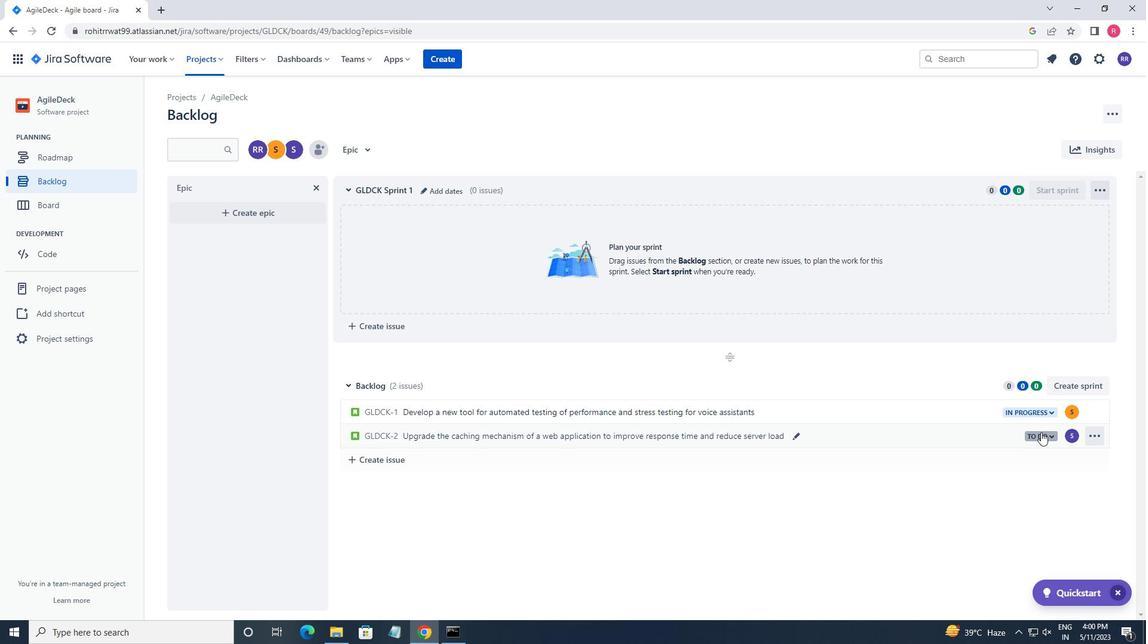 
Action: Mouse moved to (994, 450)
Screenshot: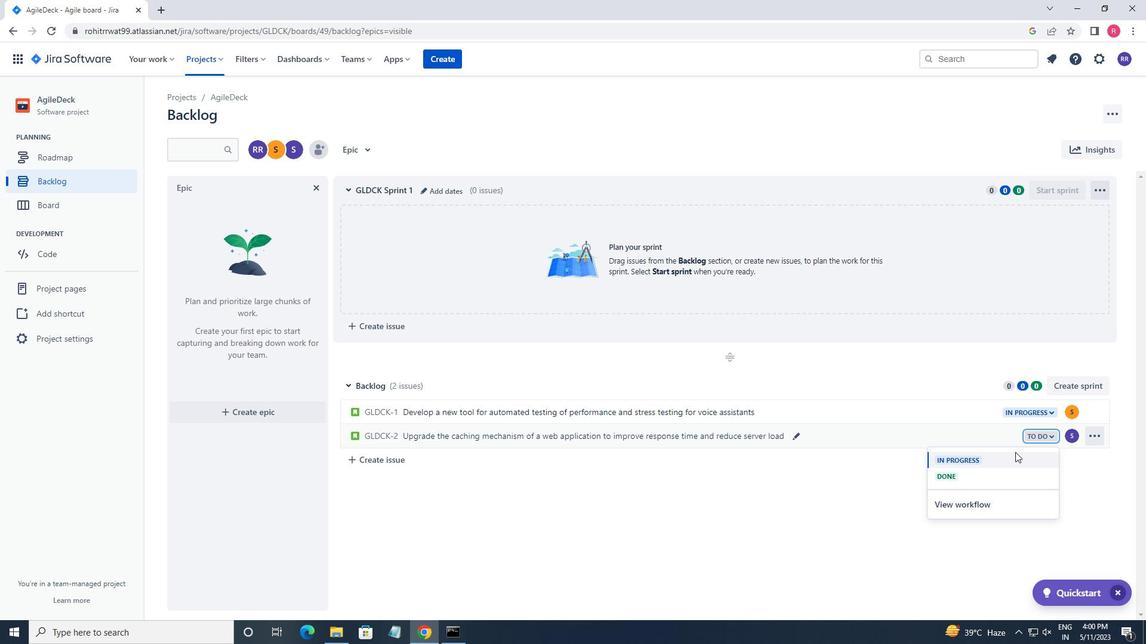 
Action: Mouse pressed left at (994, 450)
Screenshot: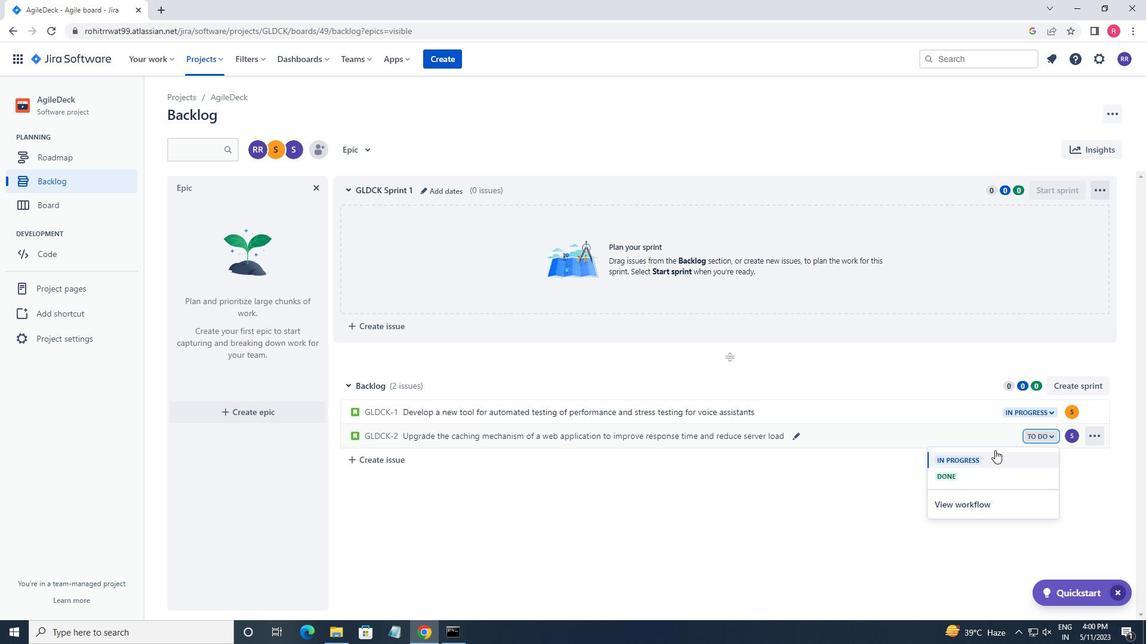 
